 Task: Search one way flight ticket for 2 adults, 4 children and 1 infant on lap in business from Dubuque: Dubuque Regional Airport to Laramie: Laramie Regional Airport on 5-3-2023. Choice of flights is Royal air maroc. Number of bags: 1 carry on bag. Price is upto 83000. Outbound departure time preference is 7:00.
Action: Mouse moved to (344, 290)
Screenshot: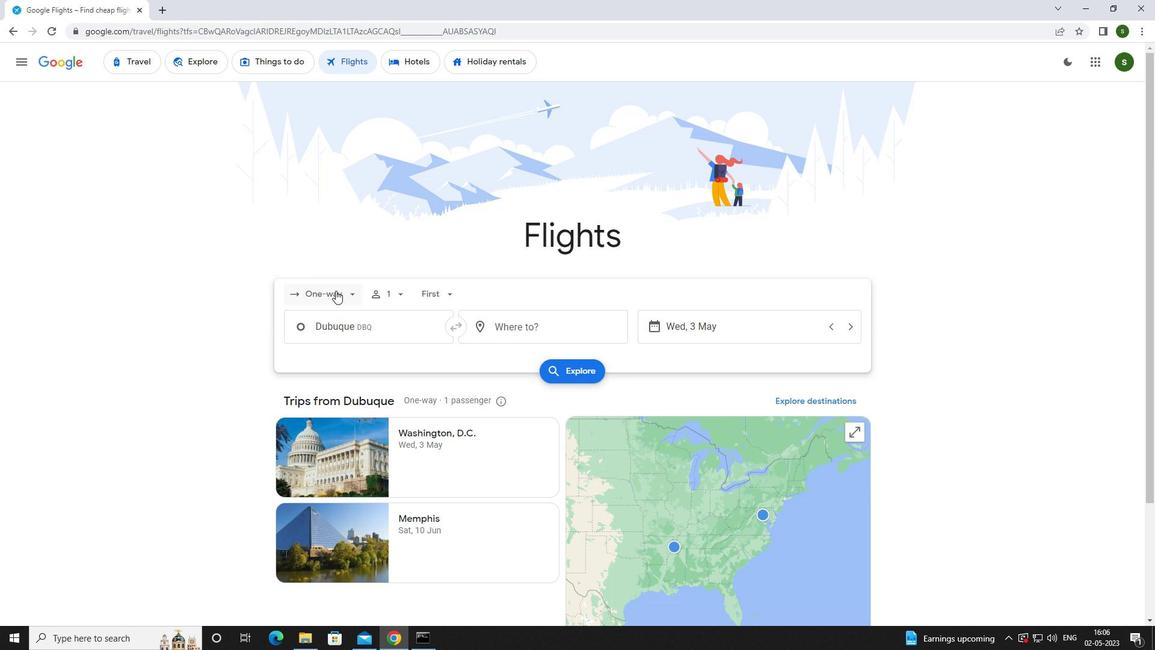 
Action: Mouse pressed left at (344, 290)
Screenshot: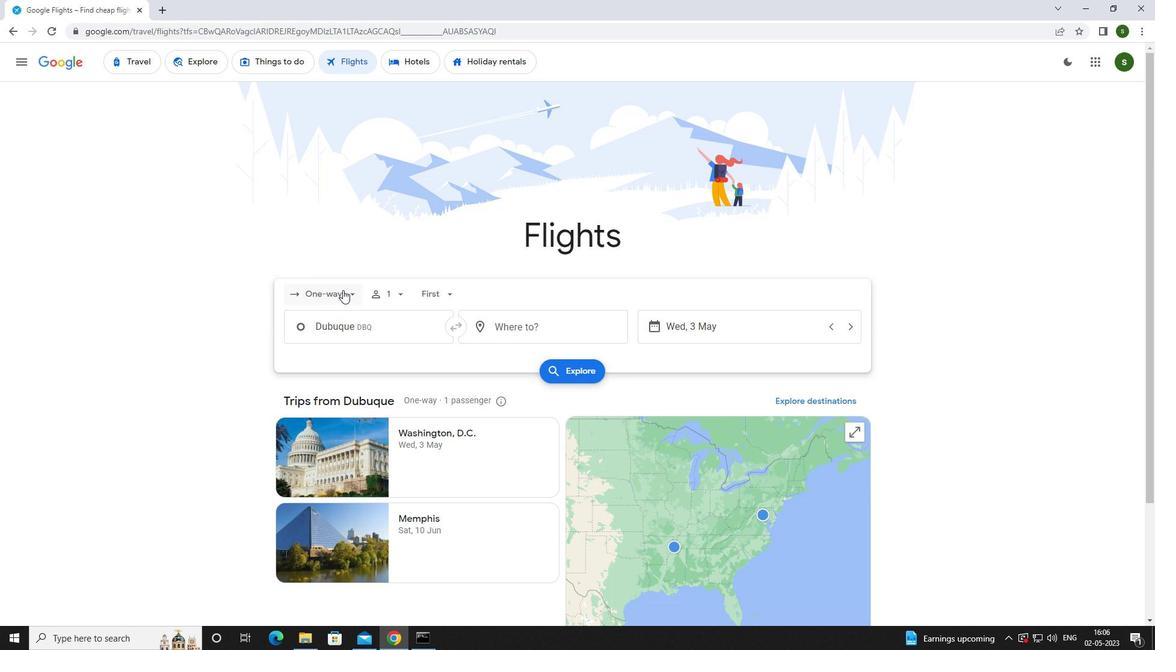 
Action: Mouse moved to (347, 347)
Screenshot: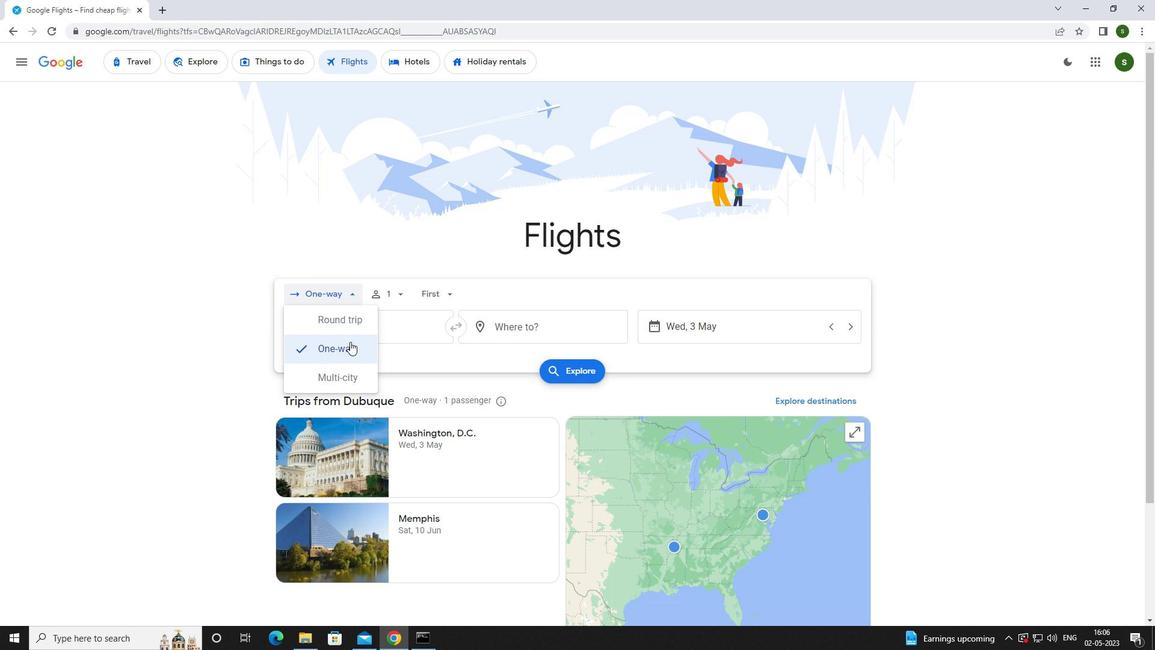 
Action: Mouse pressed left at (347, 347)
Screenshot: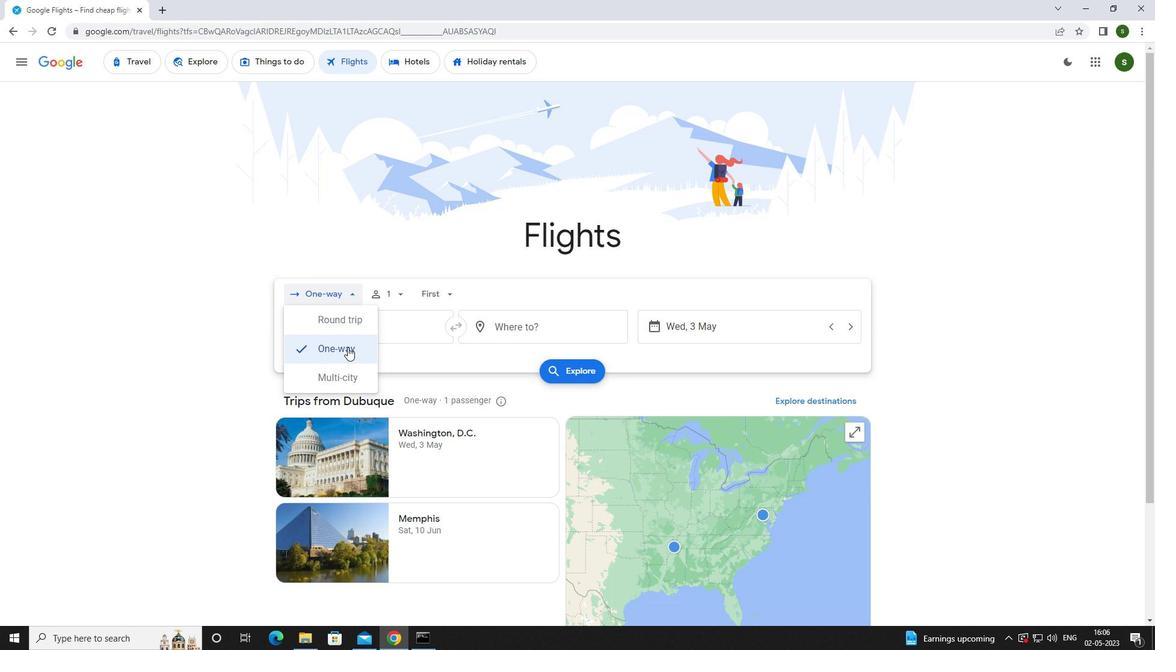
Action: Mouse moved to (397, 290)
Screenshot: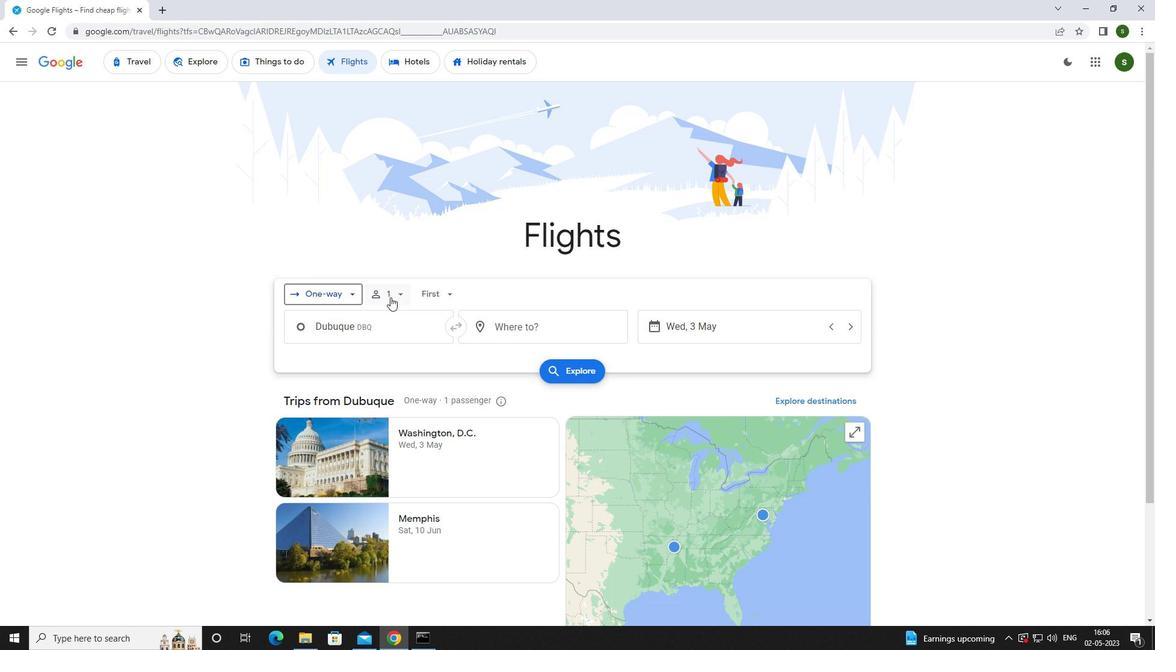
Action: Mouse pressed left at (397, 290)
Screenshot: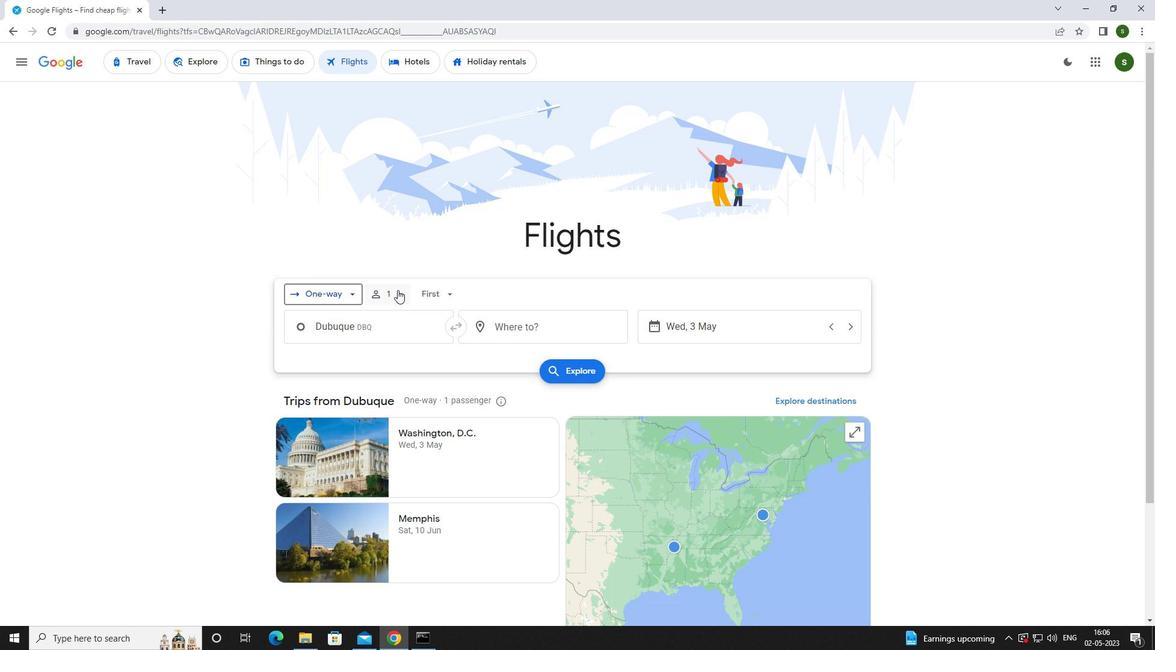 
Action: Mouse moved to (493, 325)
Screenshot: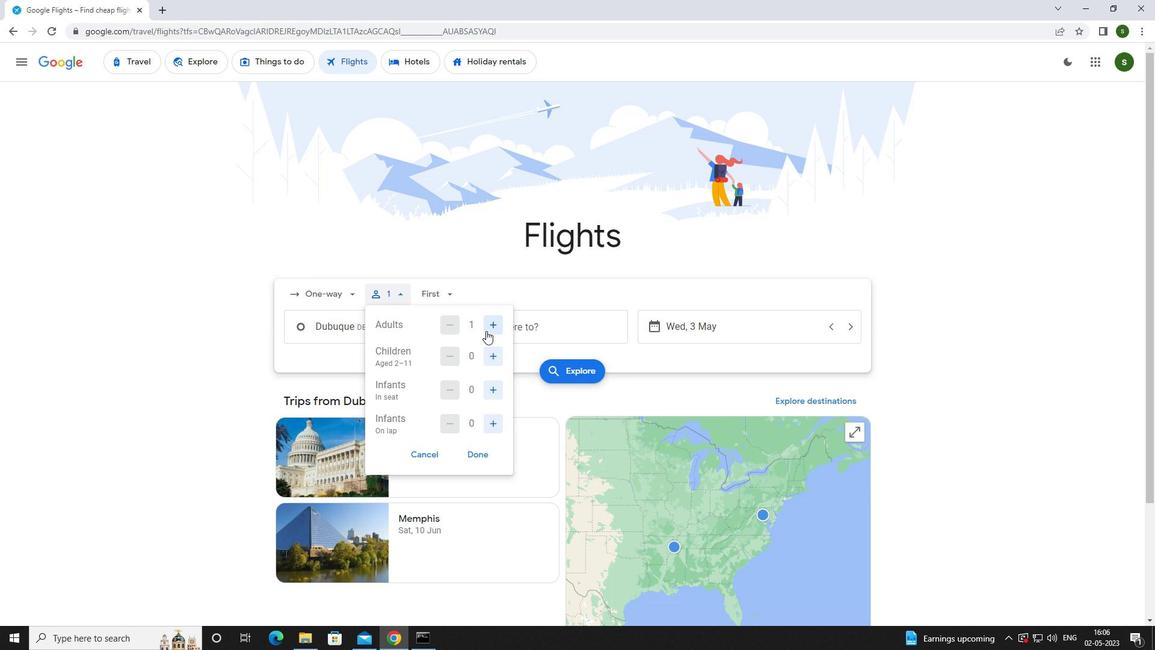 
Action: Mouse pressed left at (493, 325)
Screenshot: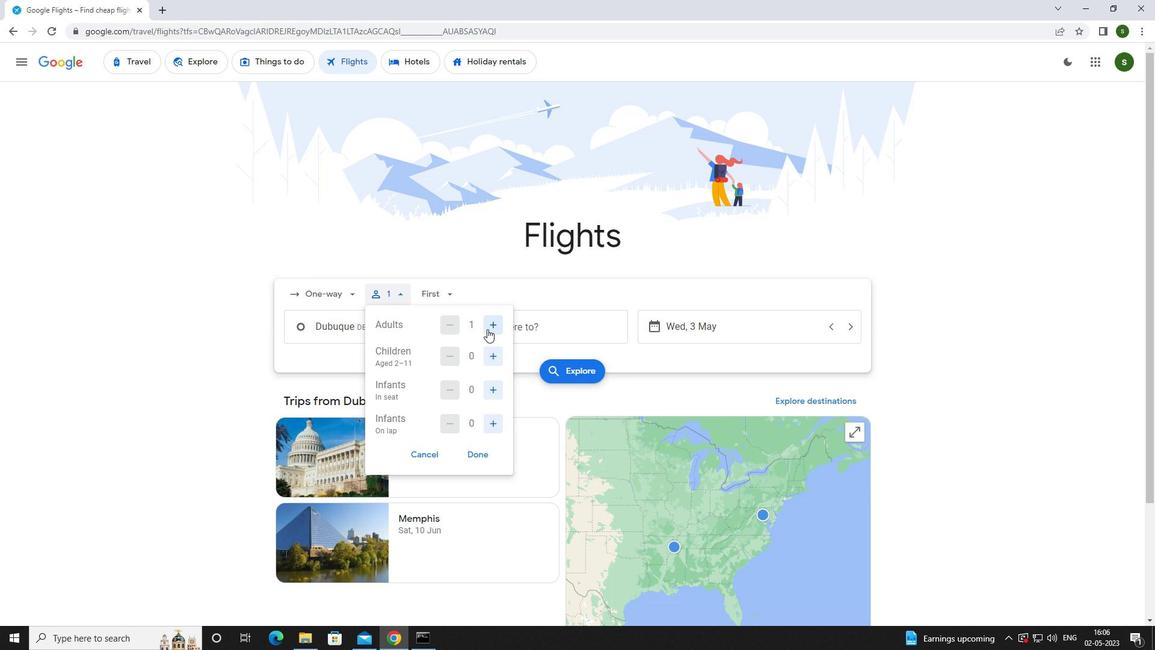 
Action: Mouse moved to (496, 353)
Screenshot: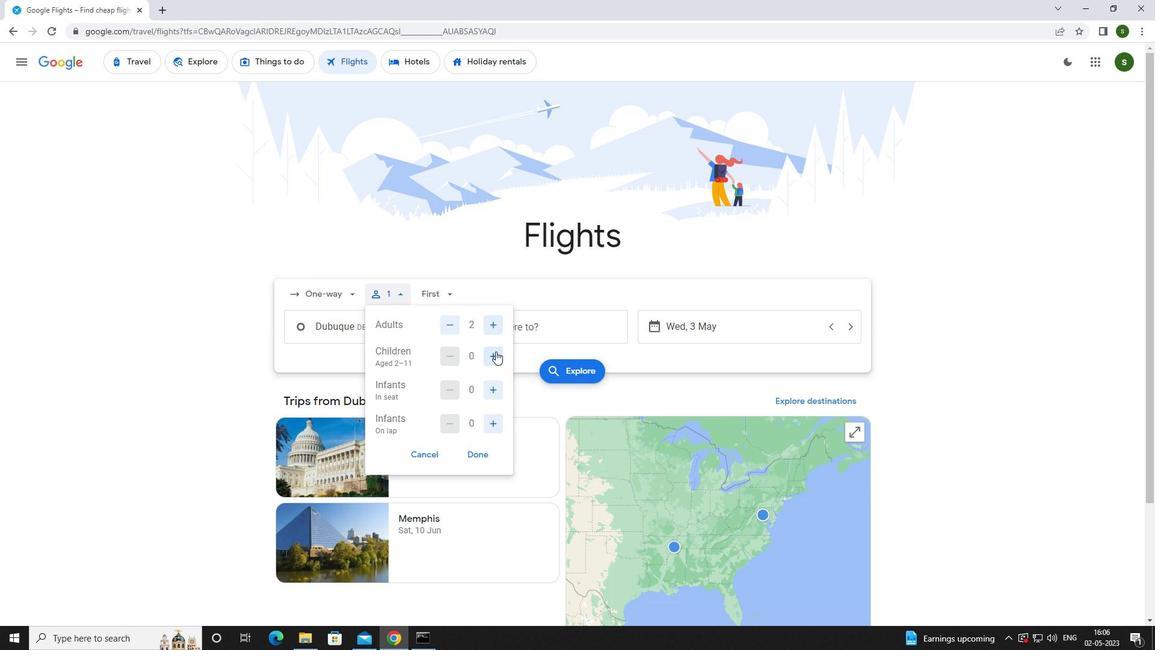 
Action: Mouse pressed left at (496, 353)
Screenshot: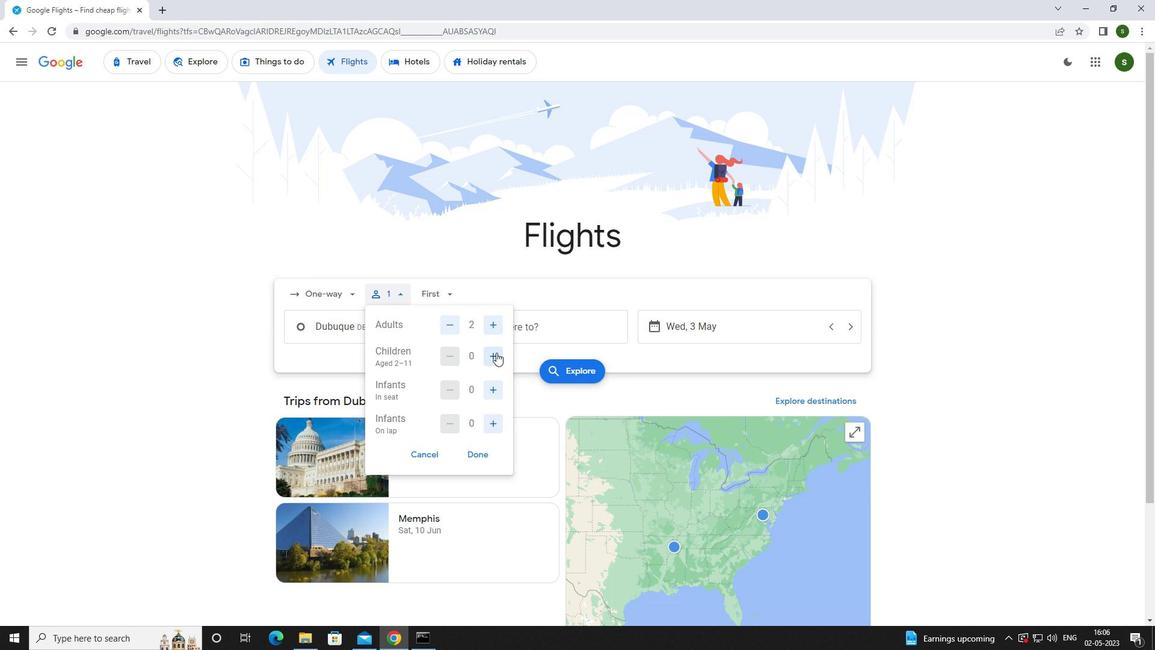 
Action: Mouse pressed left at (496, 353)
Screenshot: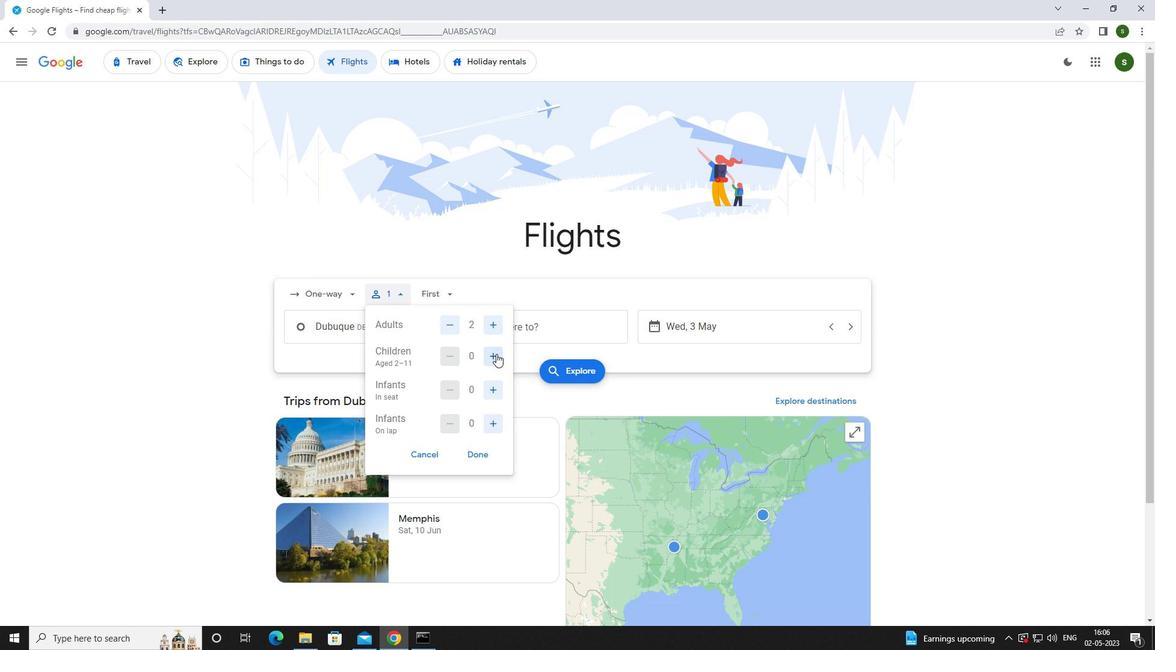 
Action: Mouse pressed left at (496, 353)
Screenshot: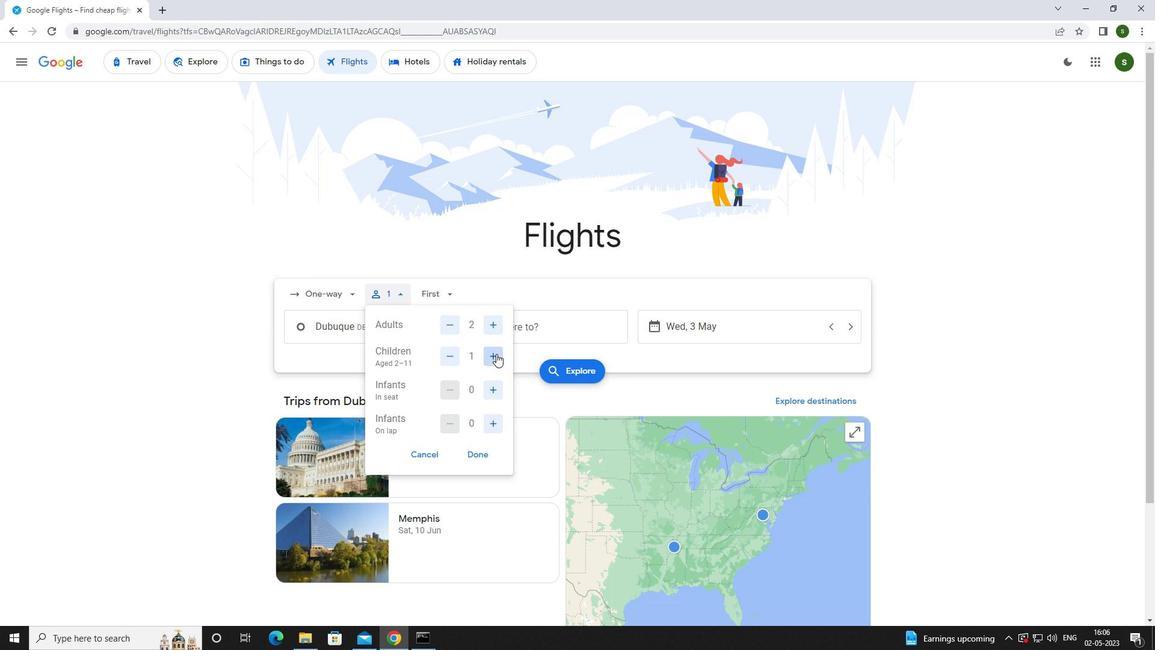 
Action: Mouse pressed left at (496, 353)
Screenshot: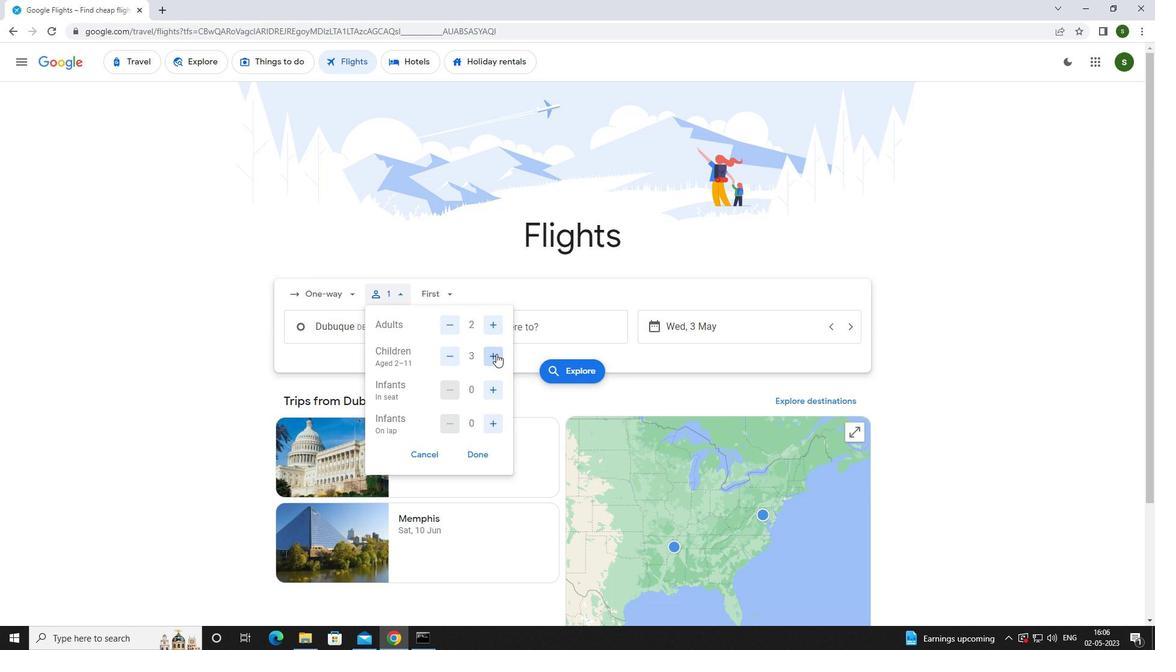 
Action: Mouse moved to (491, 386)
Screenshot: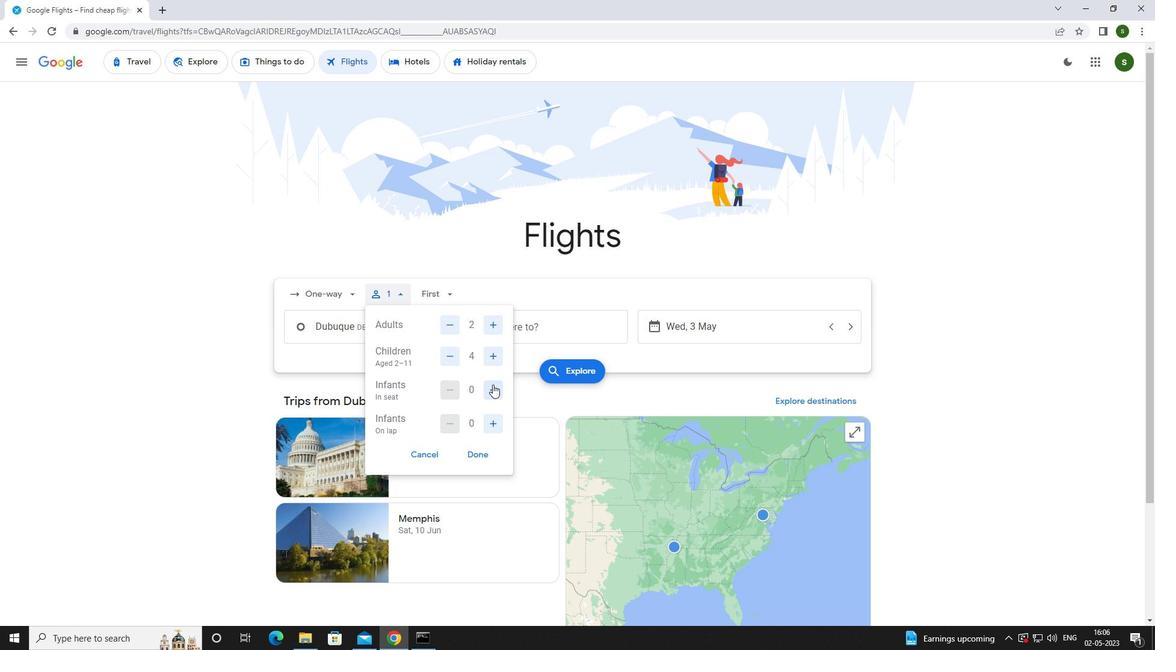
Action: Mouse pressed left at (491, 386)
Screenshot: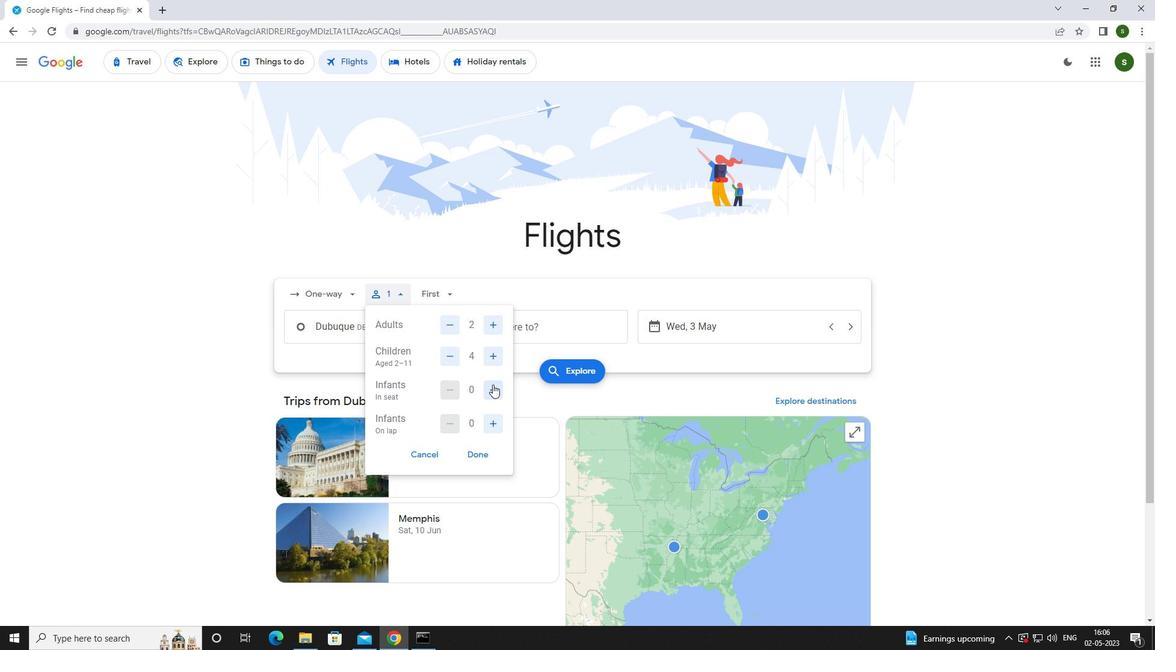 
Action: Mouse moved to (452, 295)
Screenshot: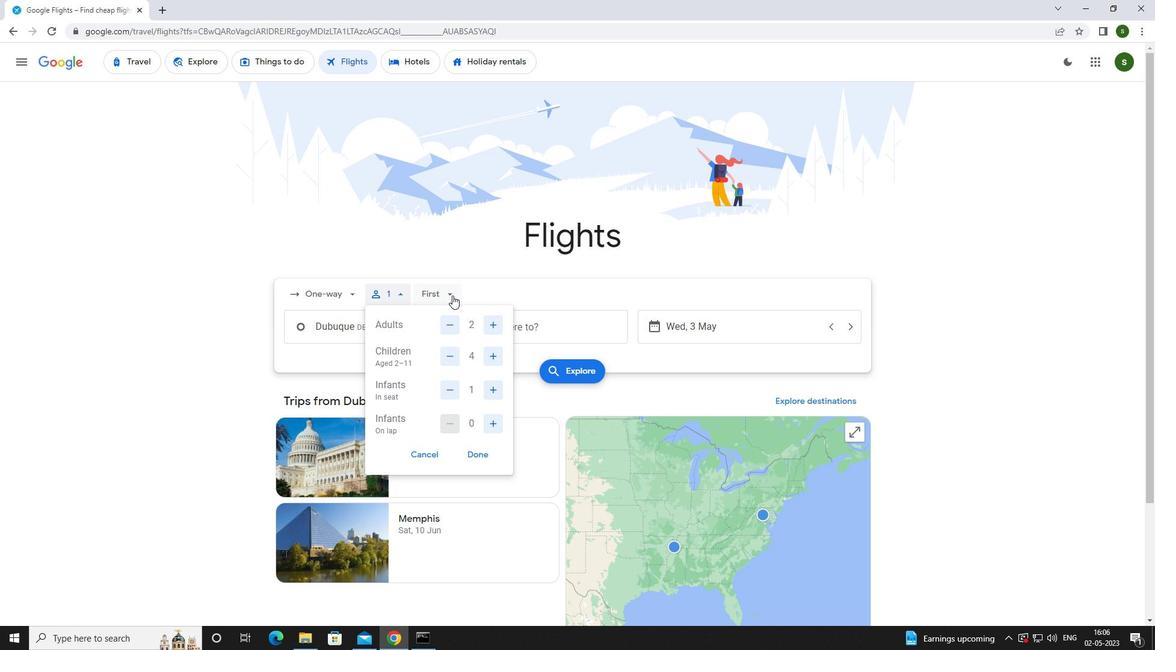 
Action: Mouse pressed left at (452, 295)
Screenshot: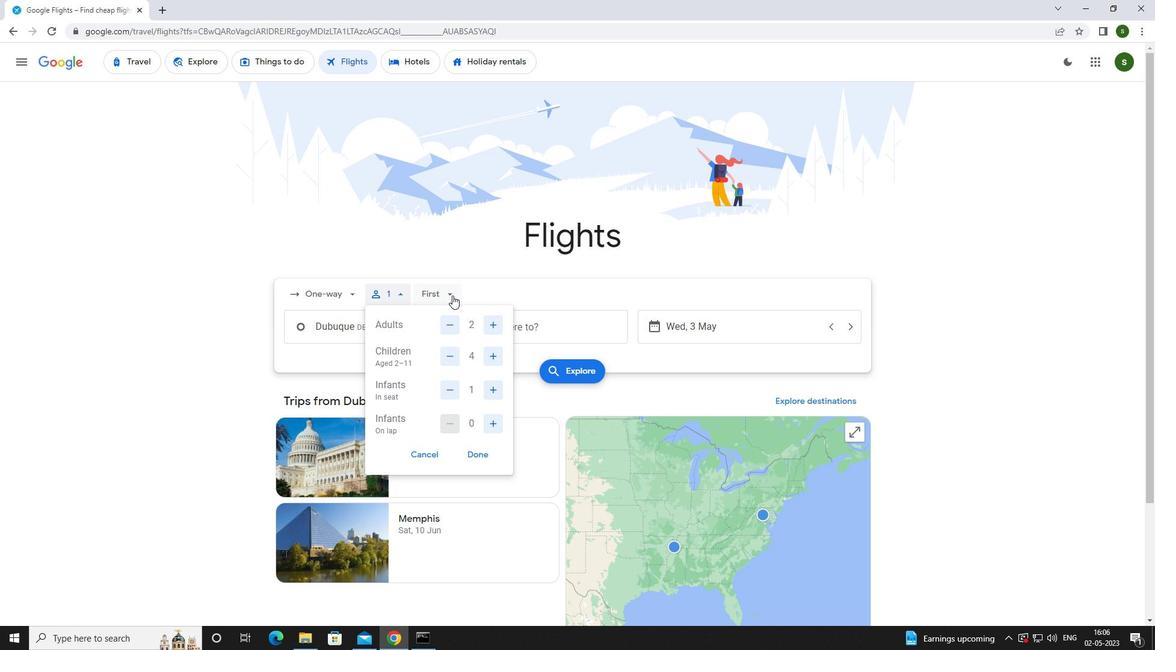 
Action: Mouse moved to (464, 375)
Screenshot: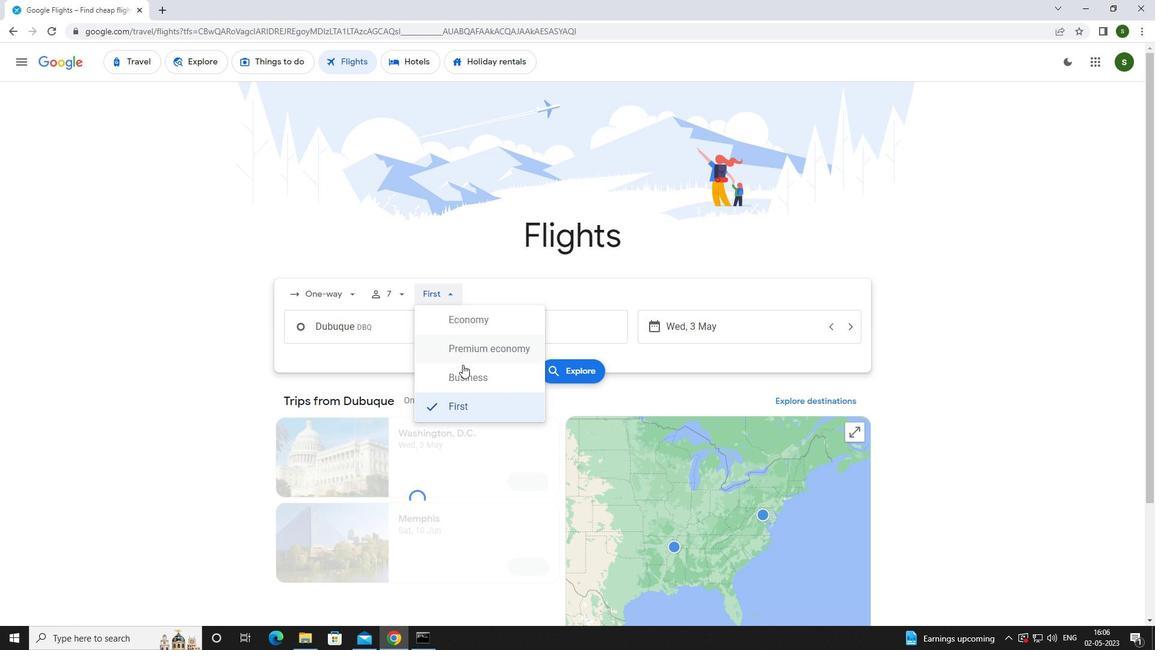
Action: Mouse pressed left at (464, 375)
Screenshot: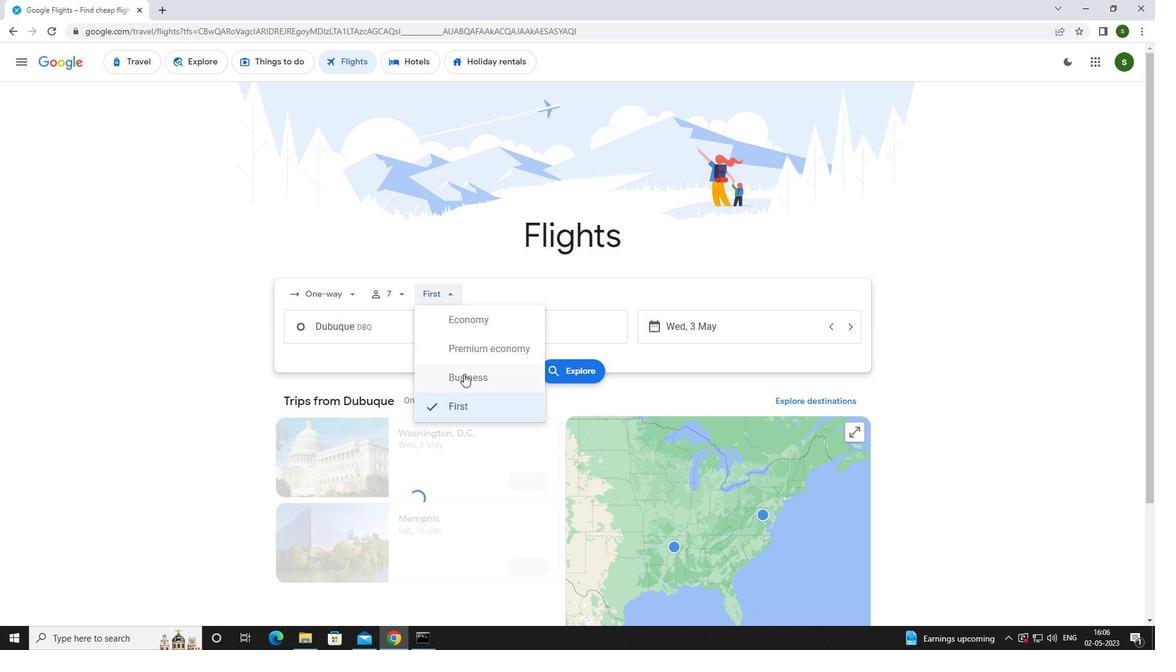 
Action: Mouse moved to (405, 328)
Screenshot: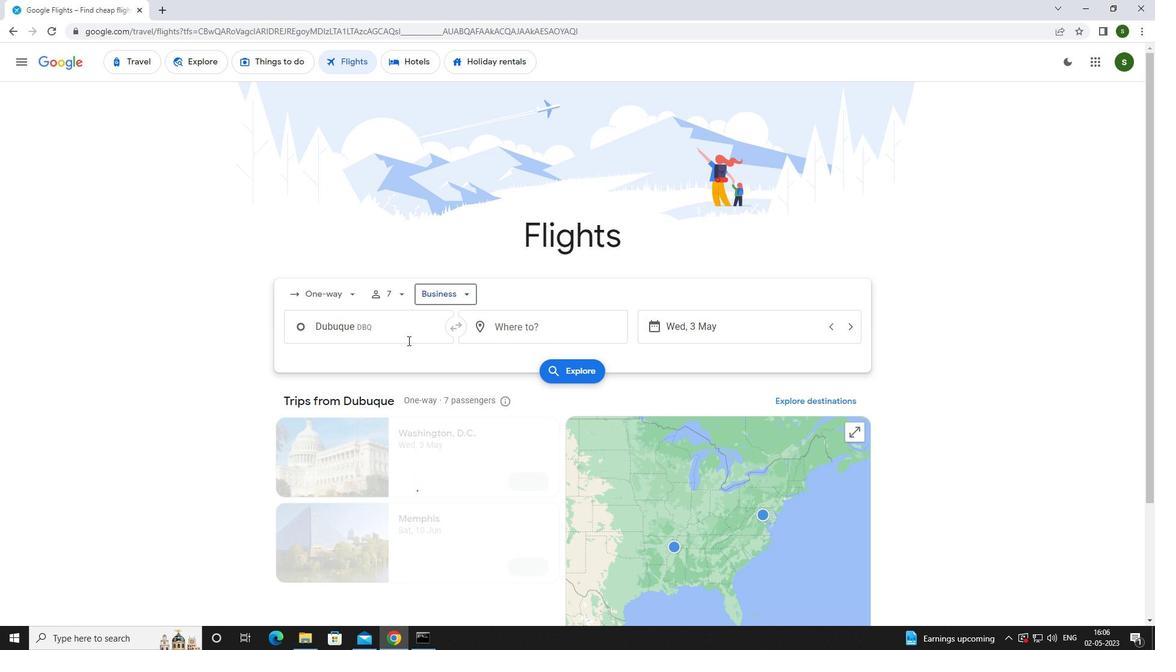 
Action: Mouse pressed left at (405, 328)
Screenshot: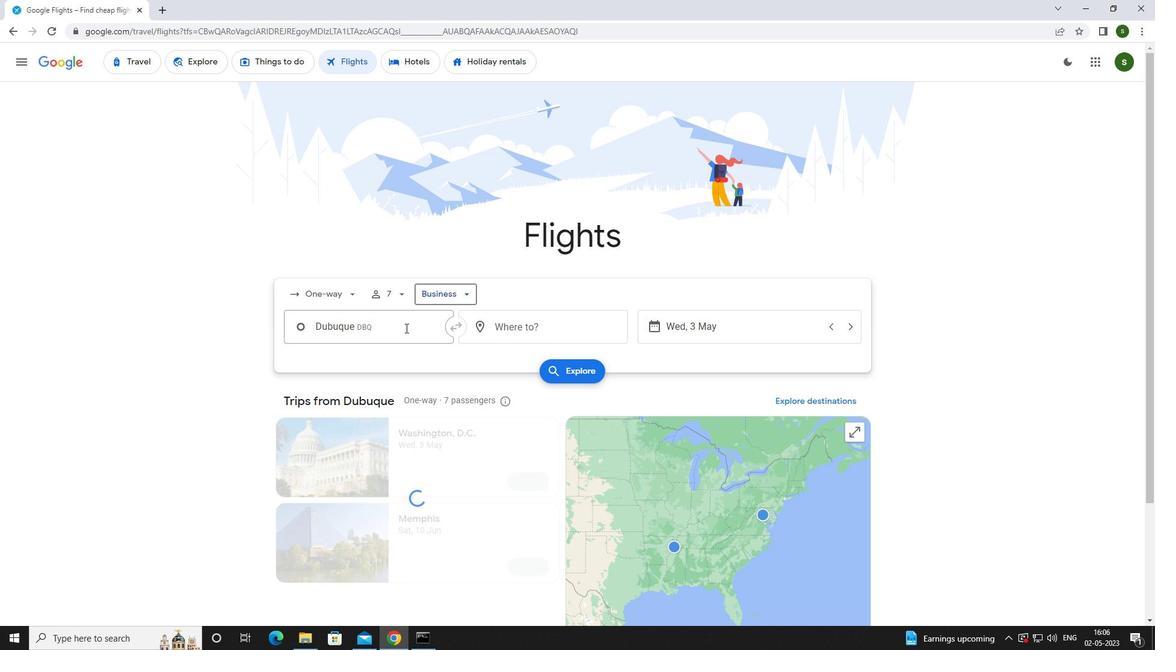 
Action: Key pressed <Key.caps_lock>d<Key.caps_lock>ubuqu
Screenshot: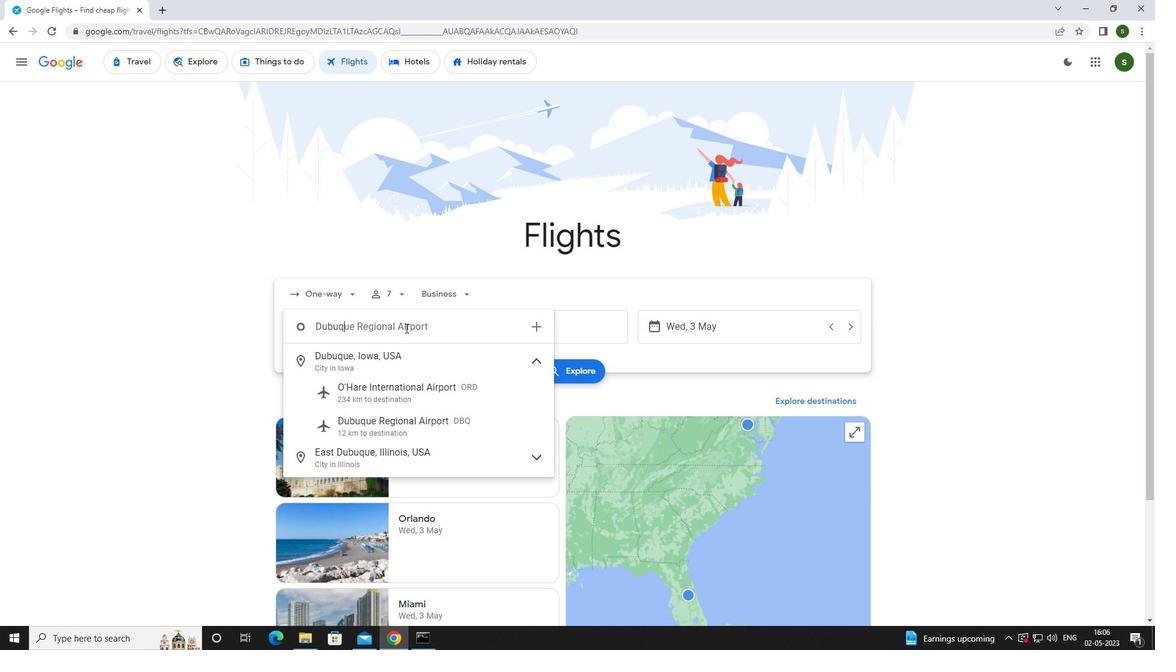 
Action: Mouse moved to (422, 423)
Screenshot: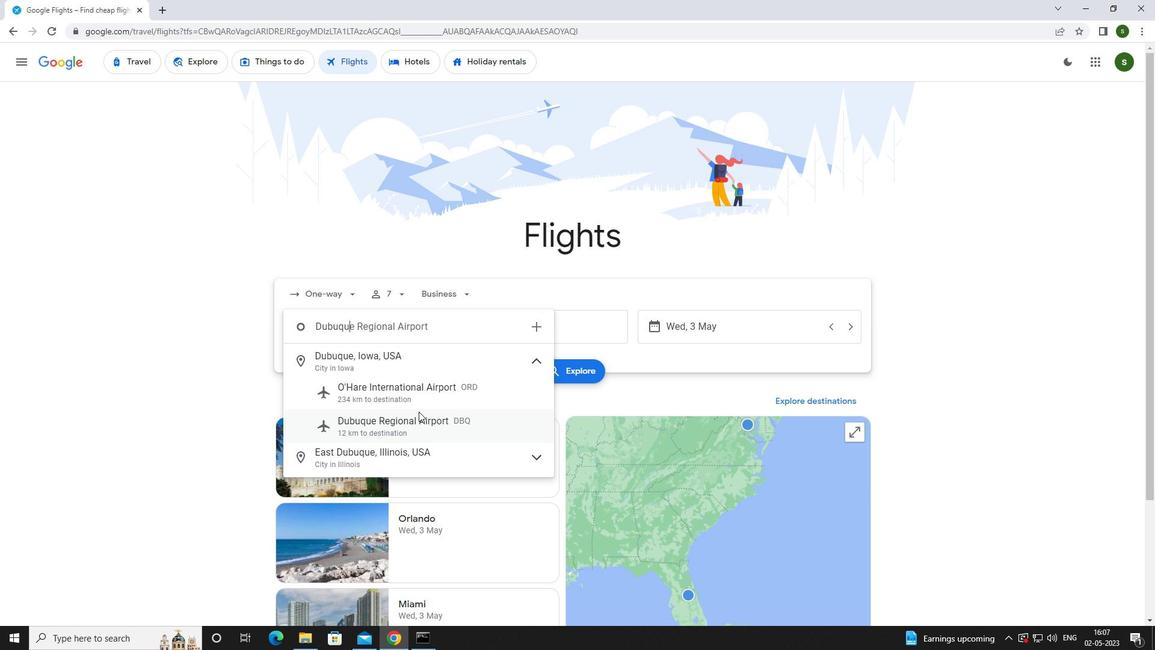 
Action: Mouse pressed left at (422, 423)
Screenshot: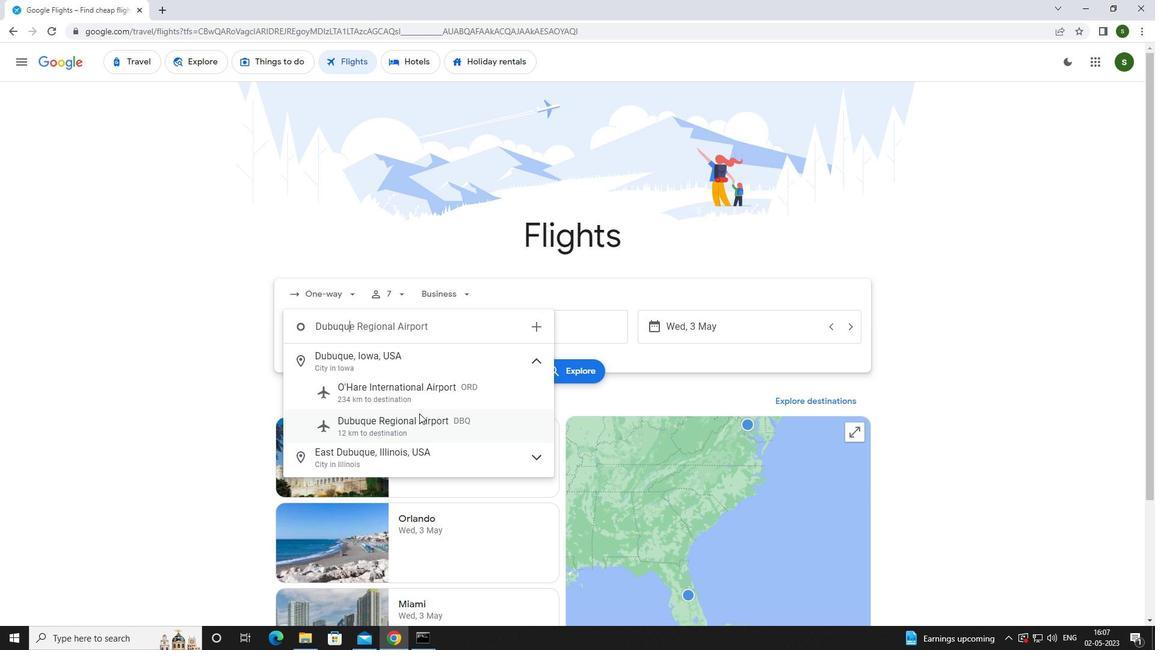 
Action: Mouse moved to (505, 324)
Screenshot: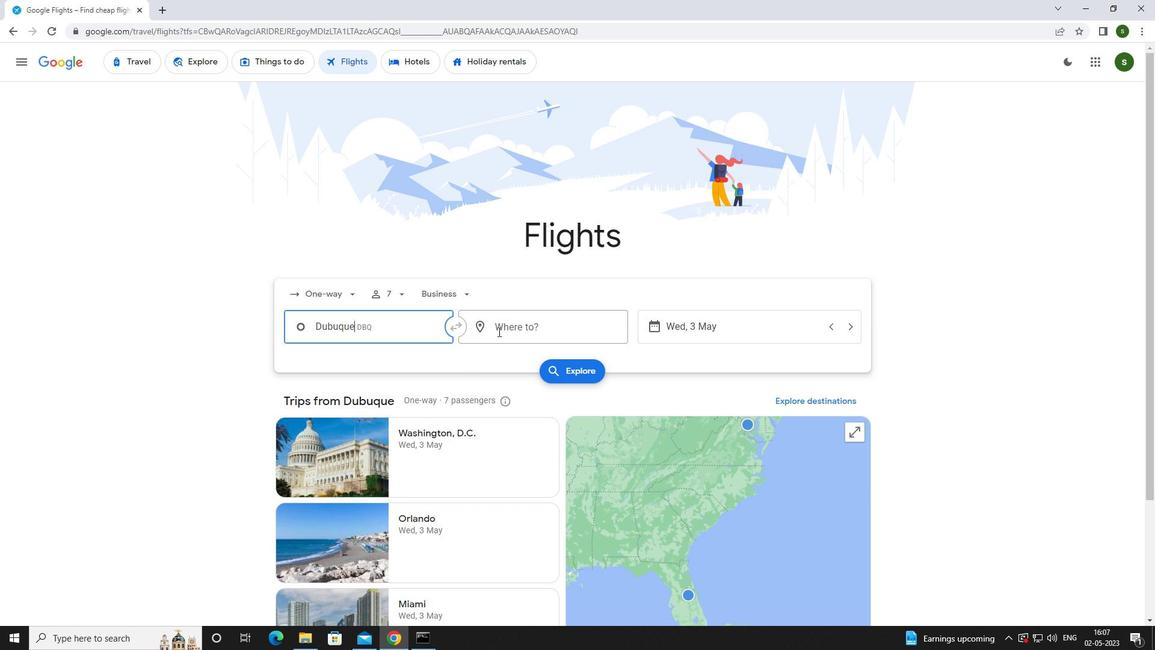 
Action: Mouse pressed left at (505, 324)
Screenshot: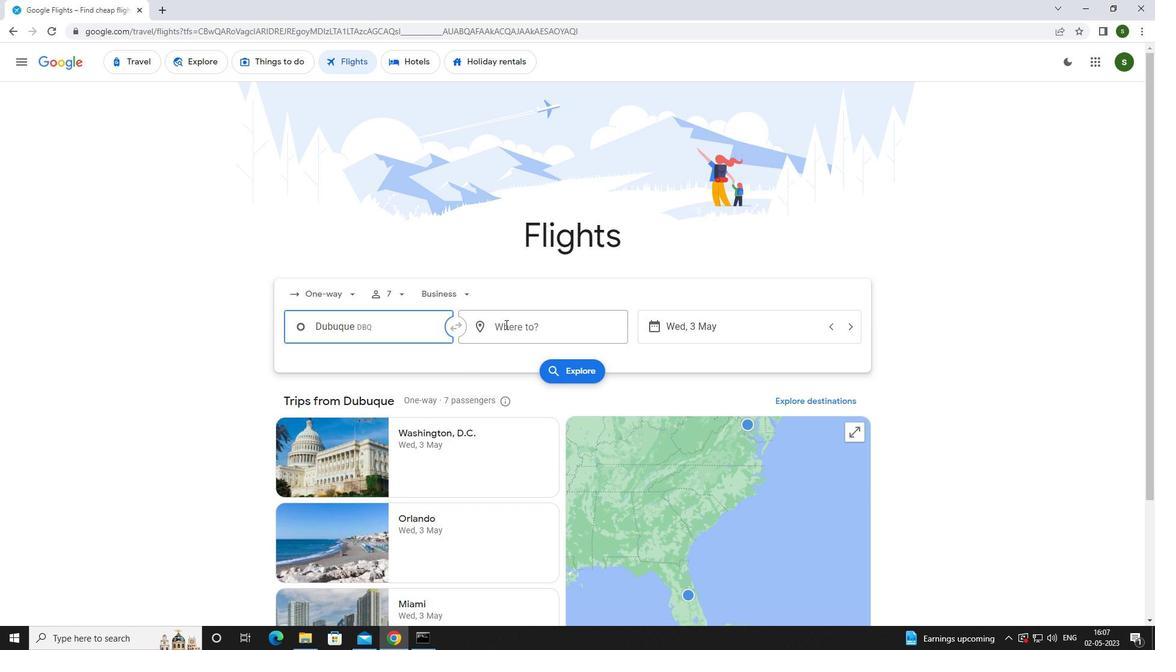
Action: Mouse moved to (488, 331)
Screenshot: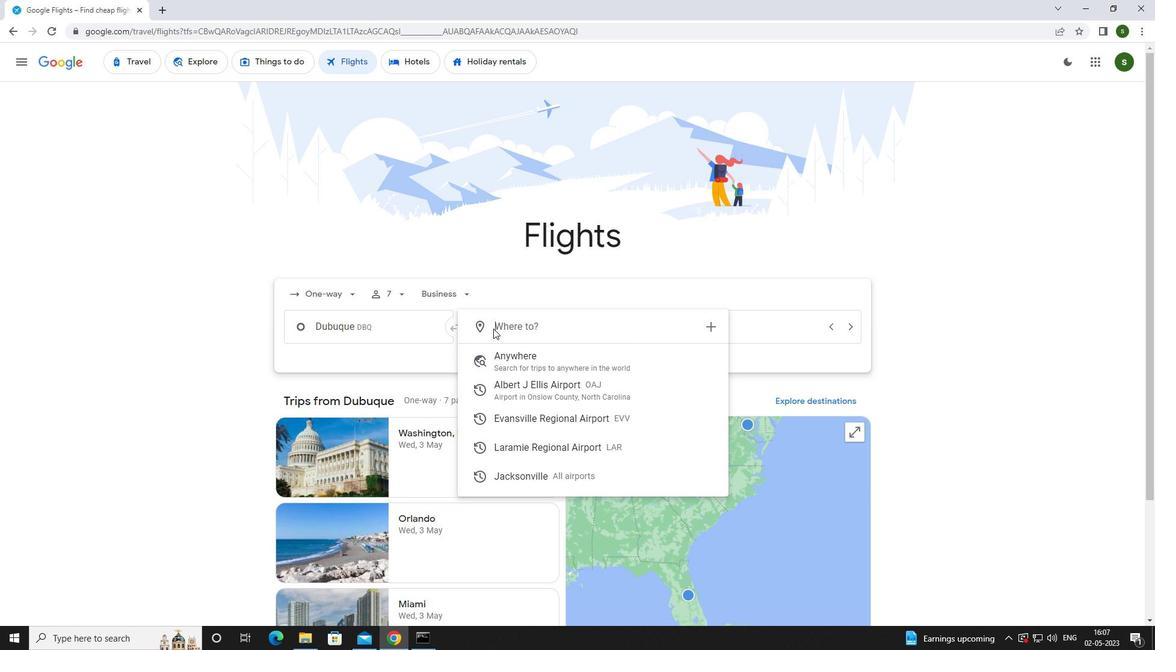 
Action: Key pressed <Key.caps_lock>l<Key.caps_lock>arami
Screenshot: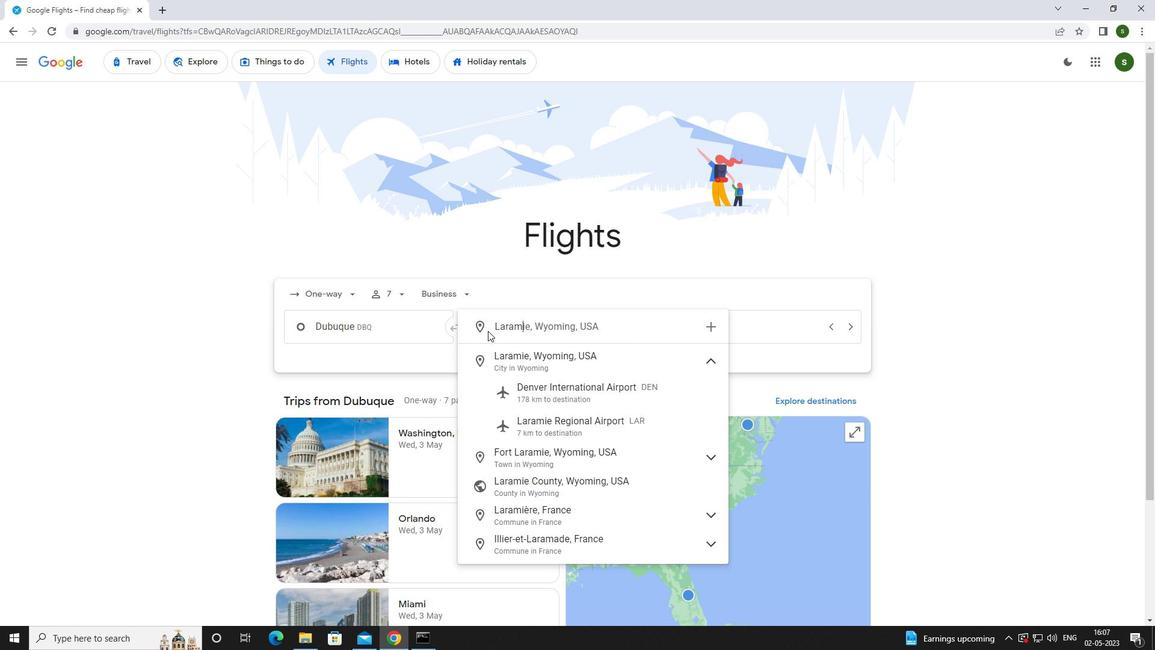 
Action: Mouse moved to (543, 426)
Screenshot: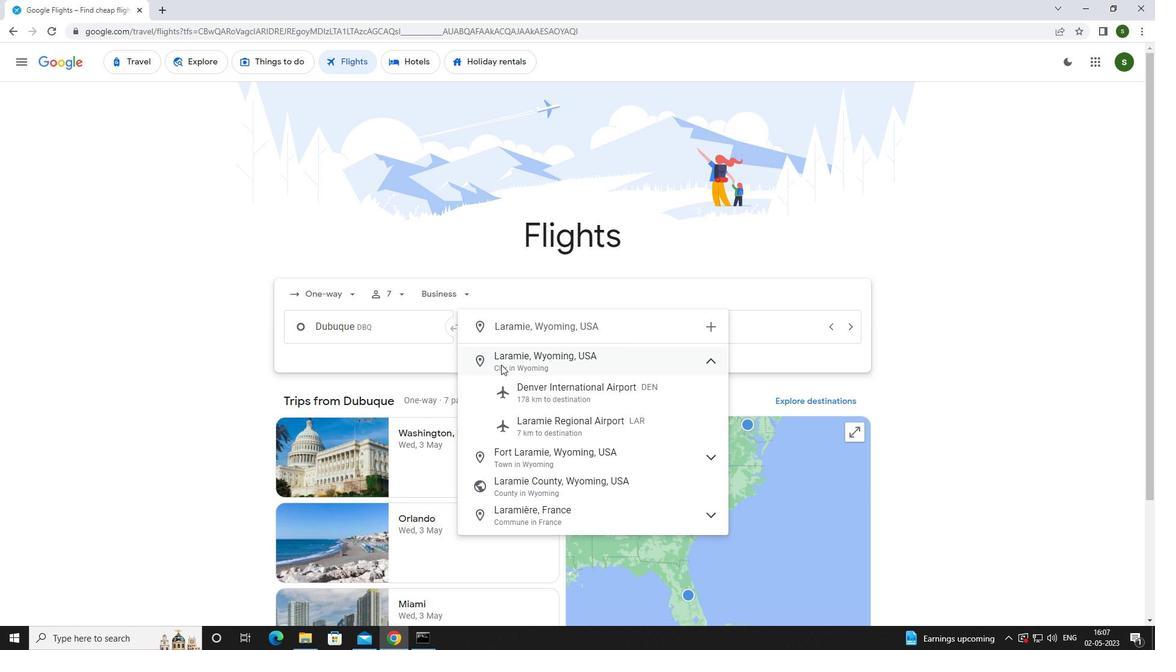 
Action: Mouse pressed left at (543, 426)
Screenshot: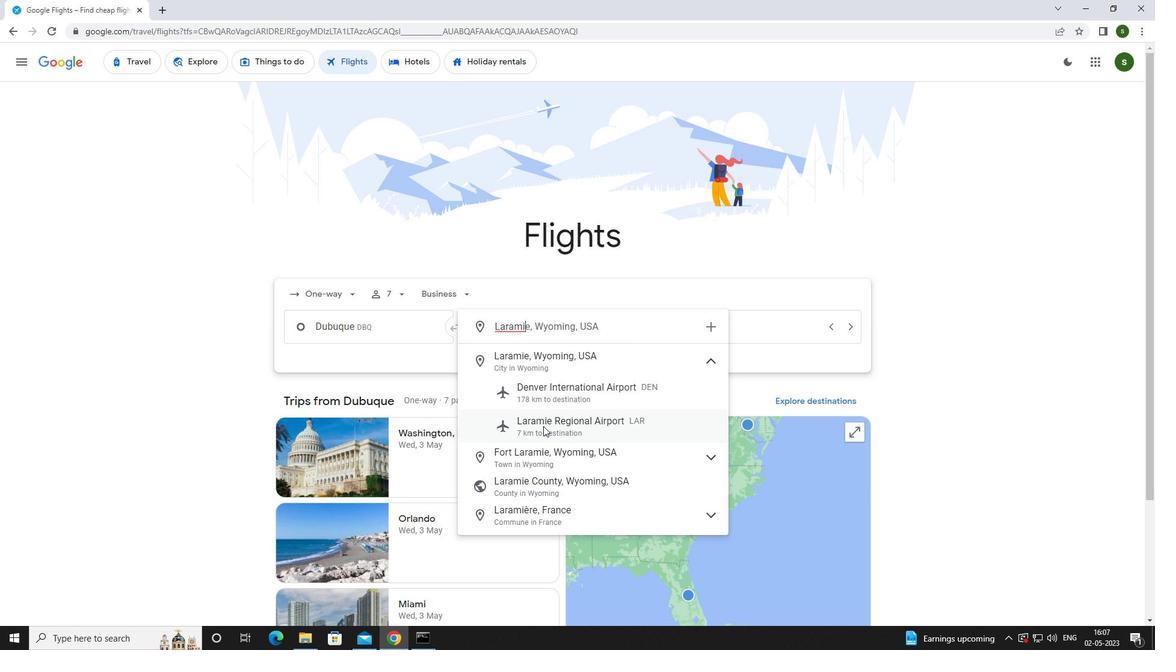 
Action: Mouse moved to (722, 323)
Screenshot: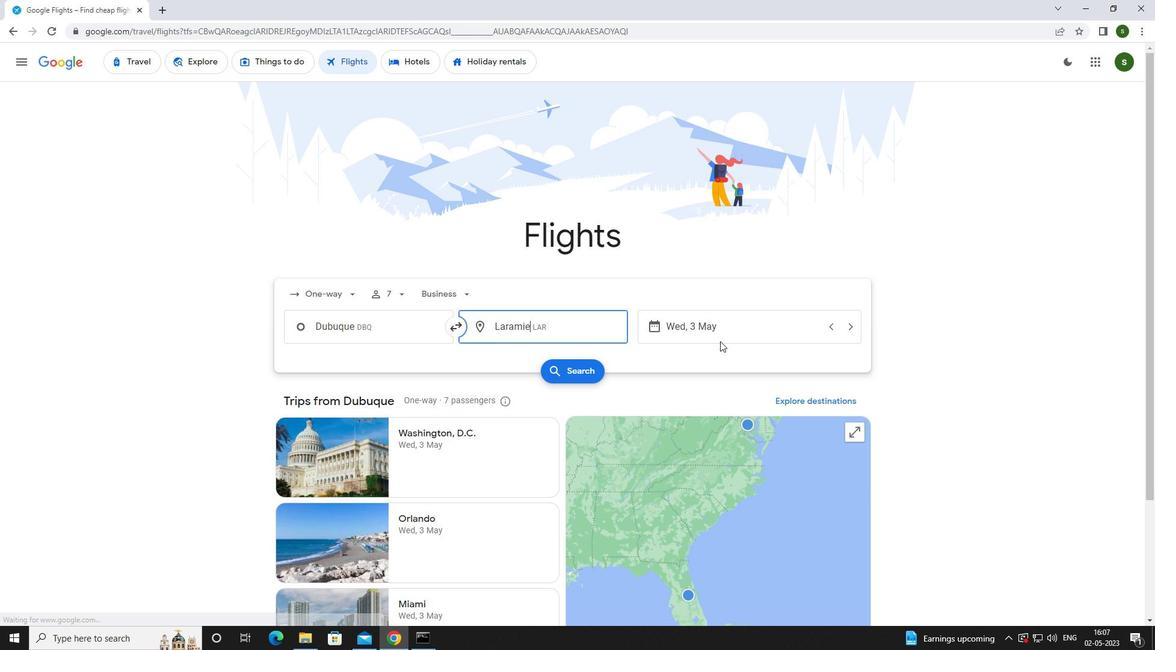 
Action: Mouse pressed left at (722, 323)
Screenshot: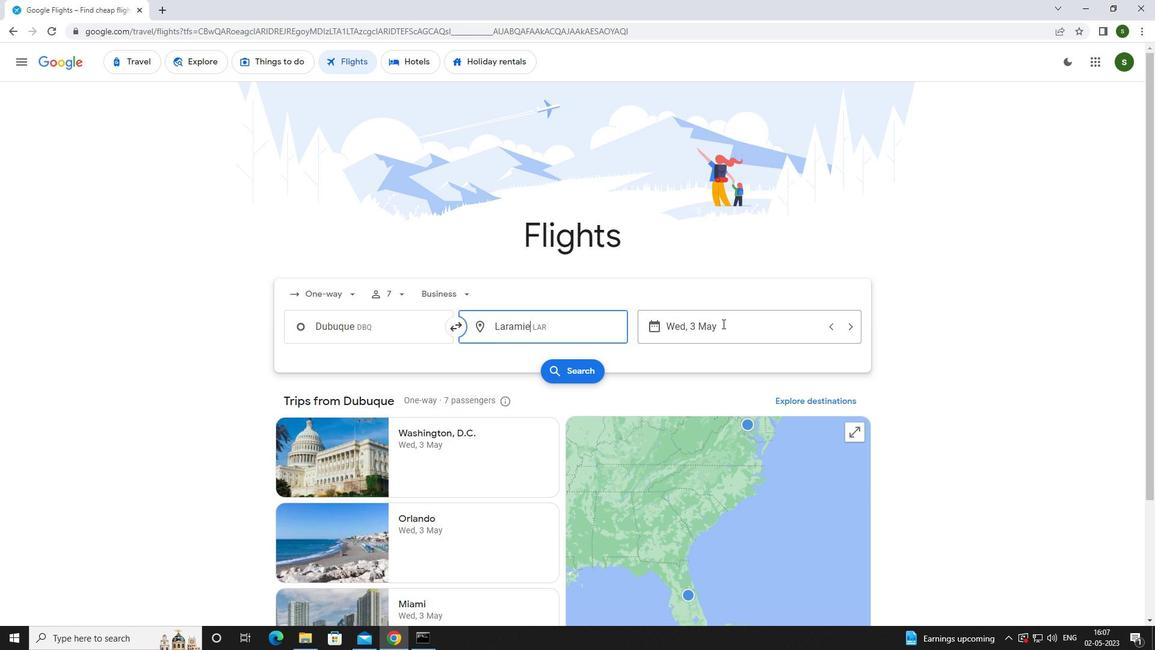 
Action: Mouse moved to (524, 417)
Screenshot: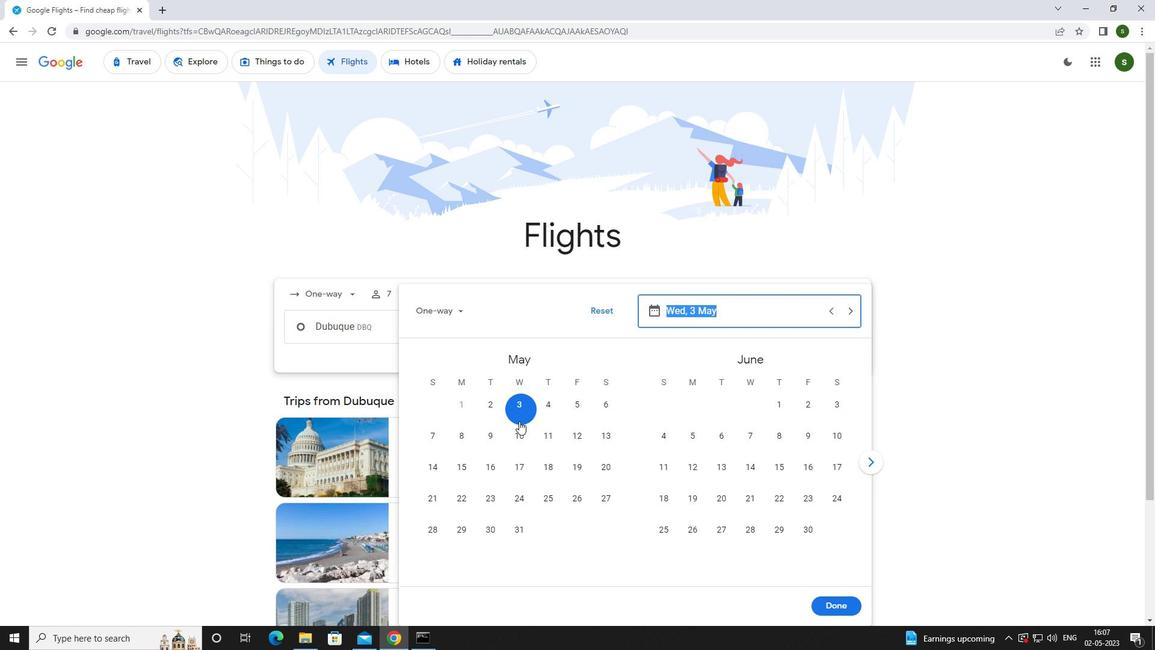 
Action: Mouse pressed left at (524, 417)
Screenshot: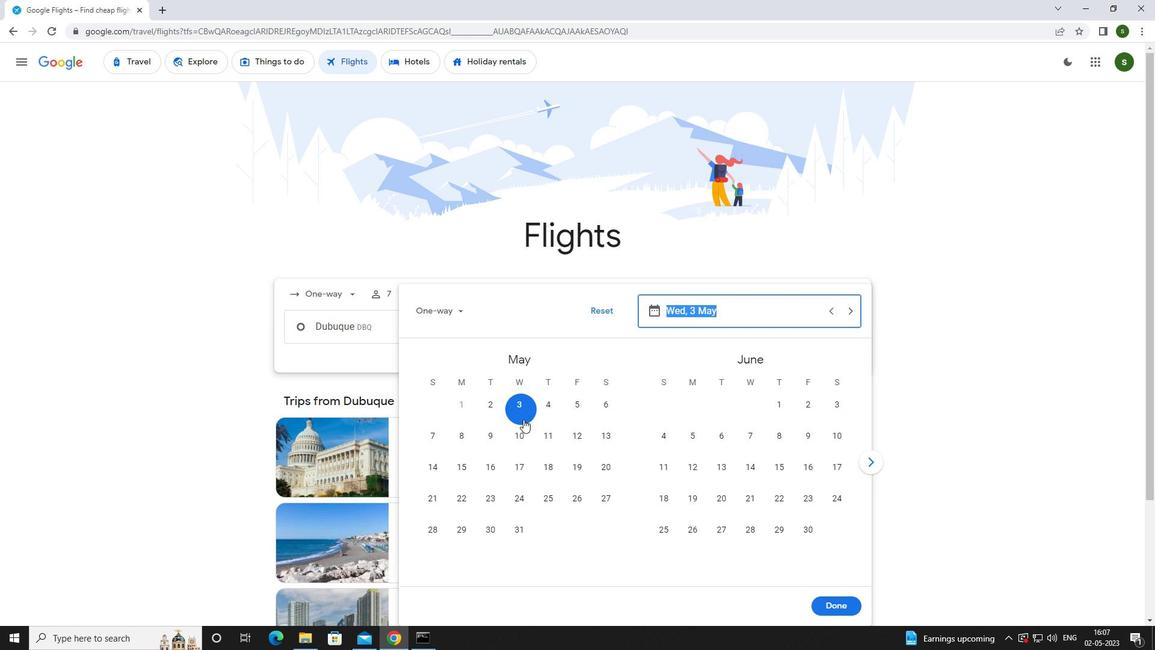 
Action: Mouse moved to (829, 606)
Screenshot: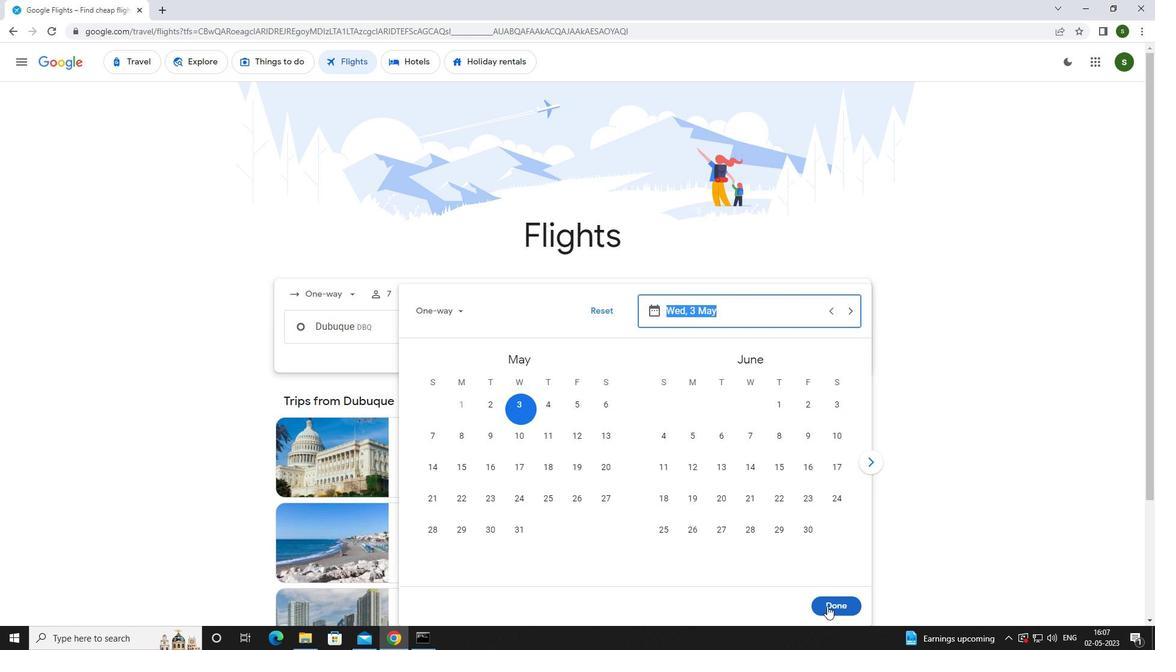 
Action: Mouse pressed left at (829, 606)
Screenshot: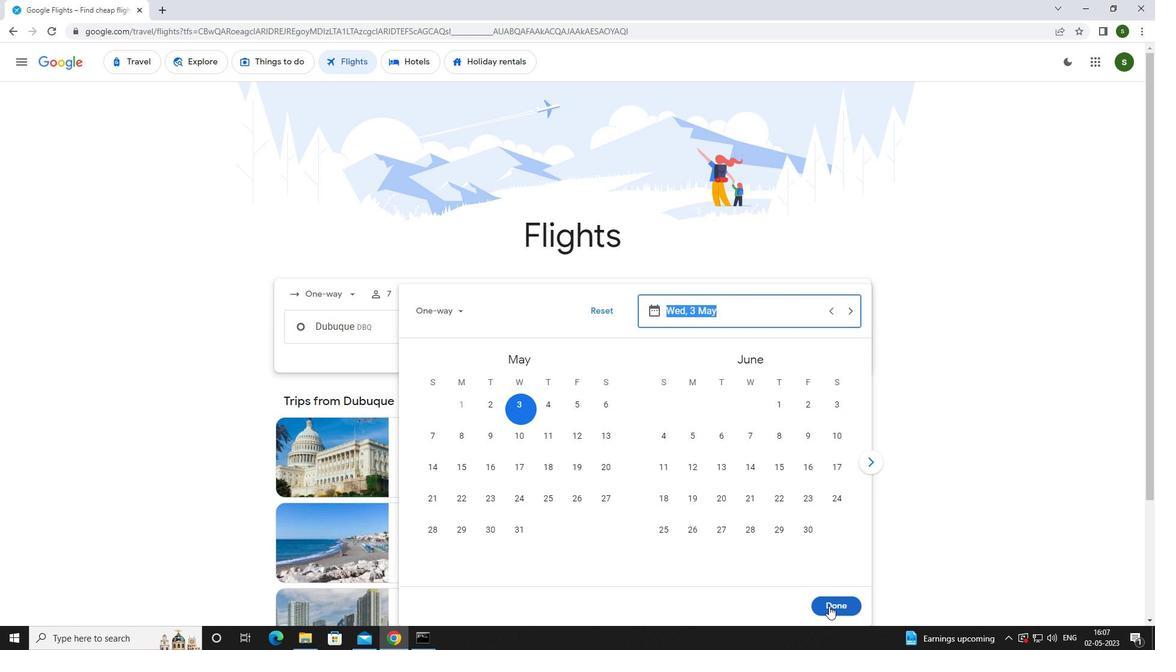 
Action: Mouse moved to (572, 365)
Screenshot: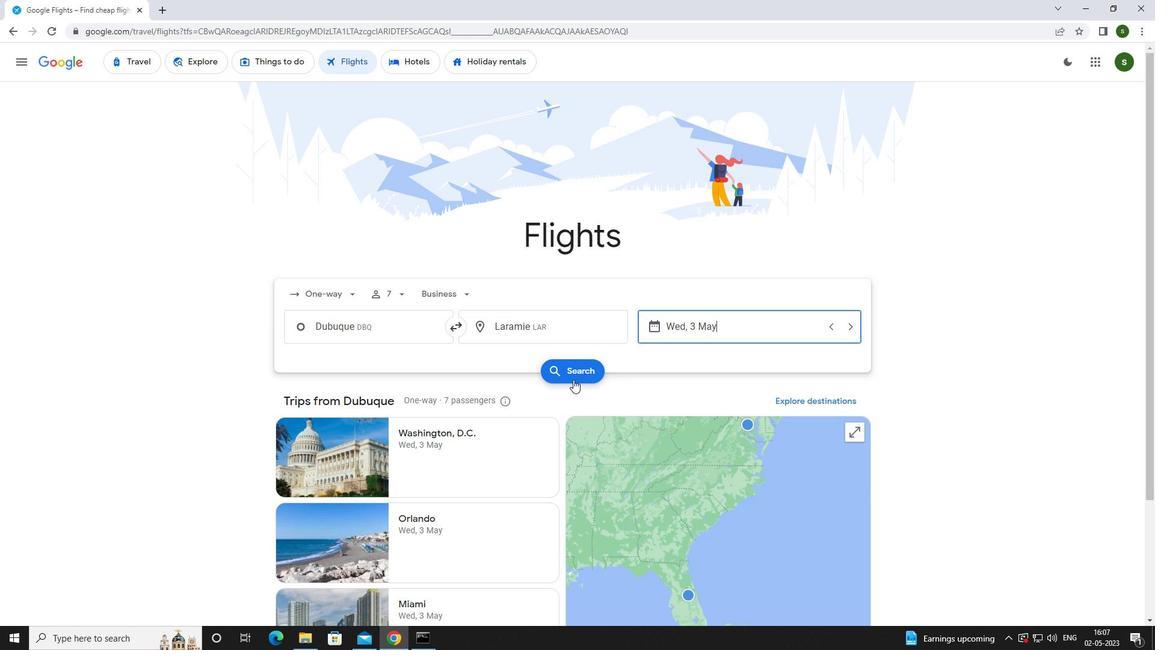 
Action: Mouse pressed left at (572, 365)
Screenshot: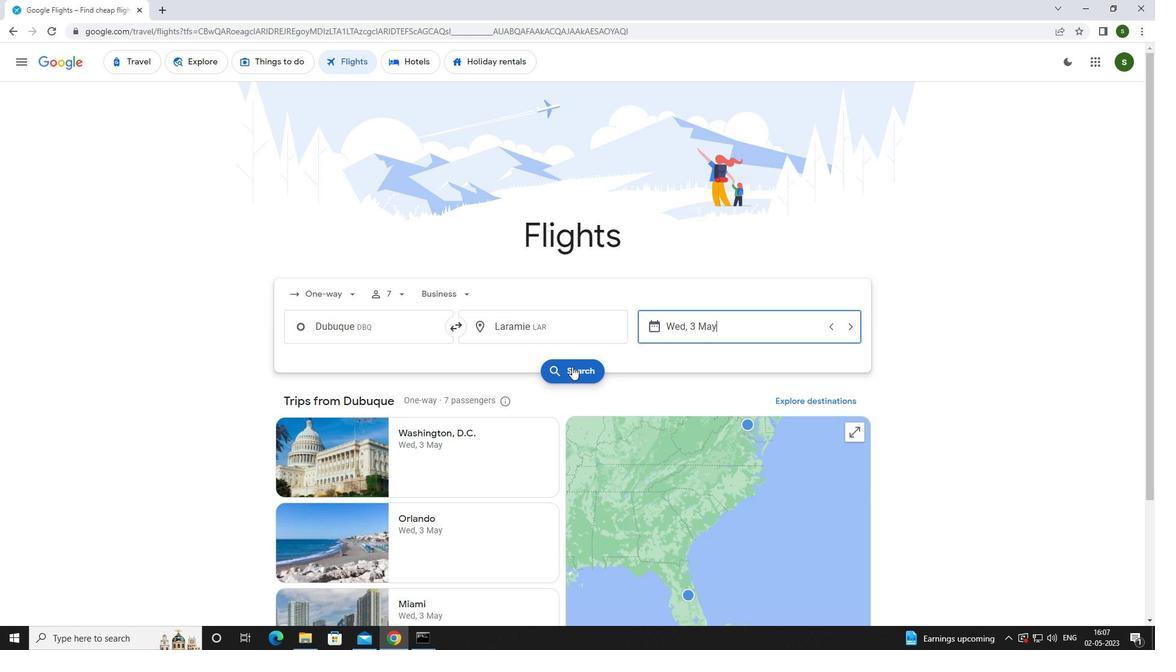 
Action: Mouse moved to (299, 173)
Screenshot: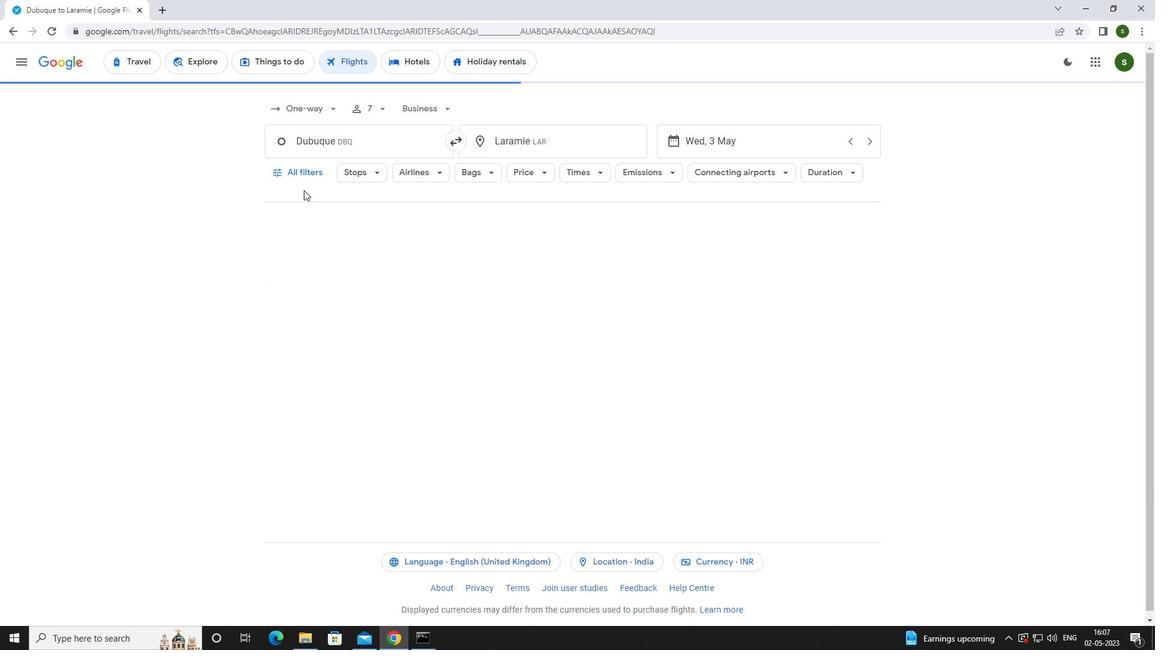 
Action: Mouse pressed left at (299, 173)
Screenshot: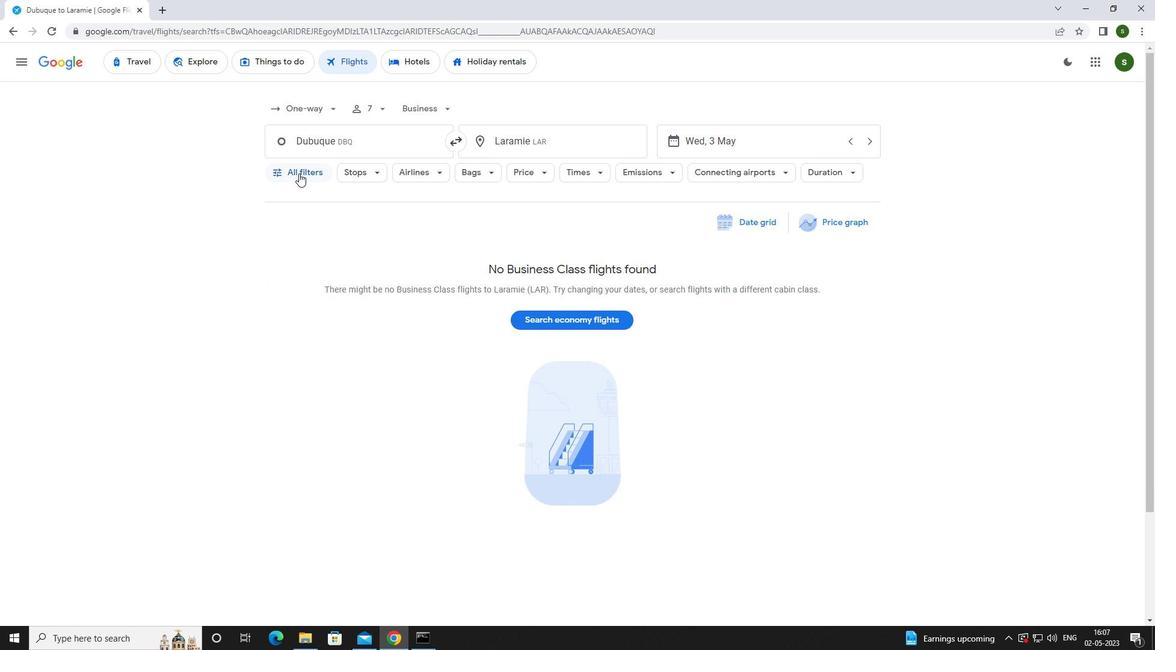 
Action: Mouse moved to (443, 420)
Screenshot: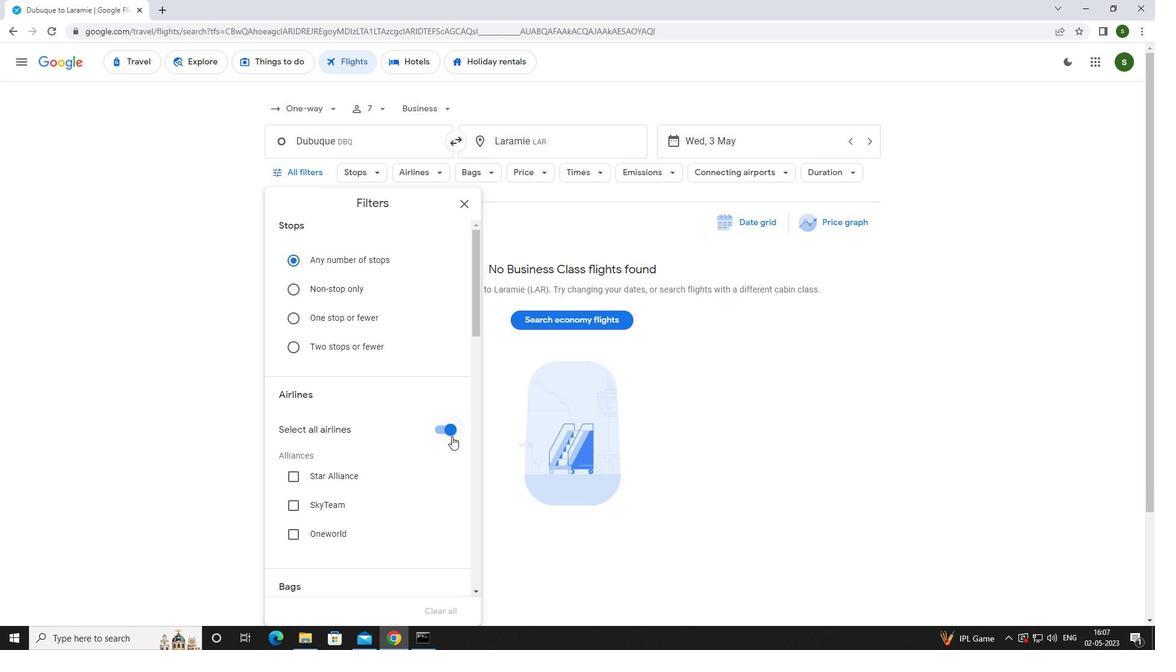 
Action: Mouse pressed left at (443, 420)
Screenshot: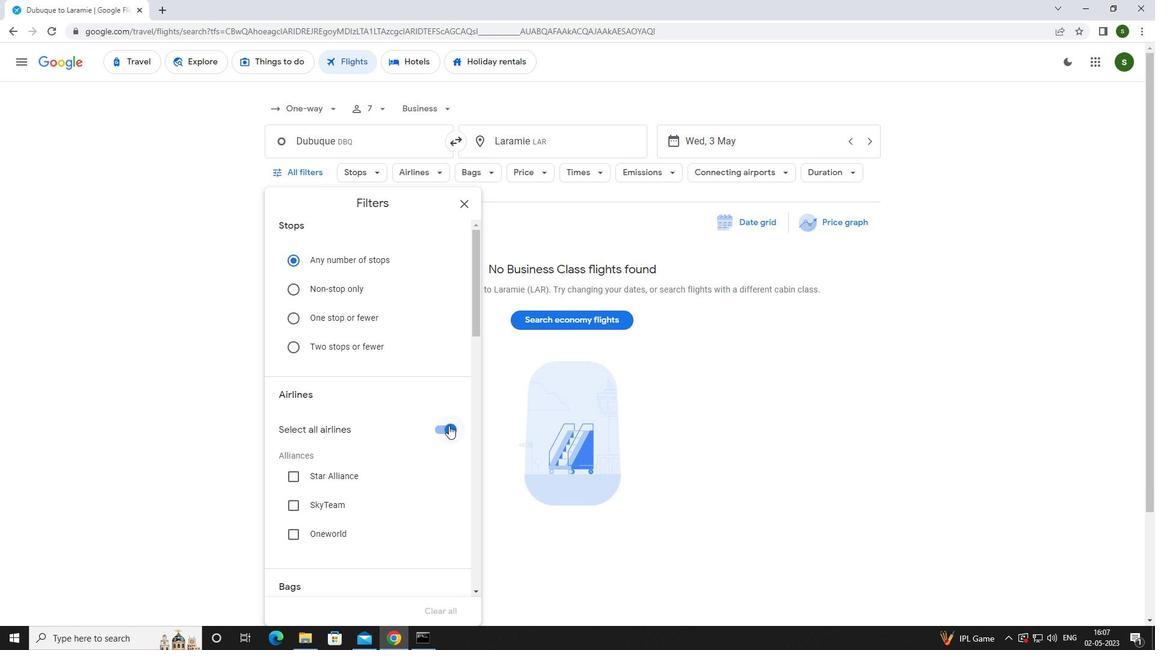 
Action: Mouse moved to (383, 367)
Screenshot: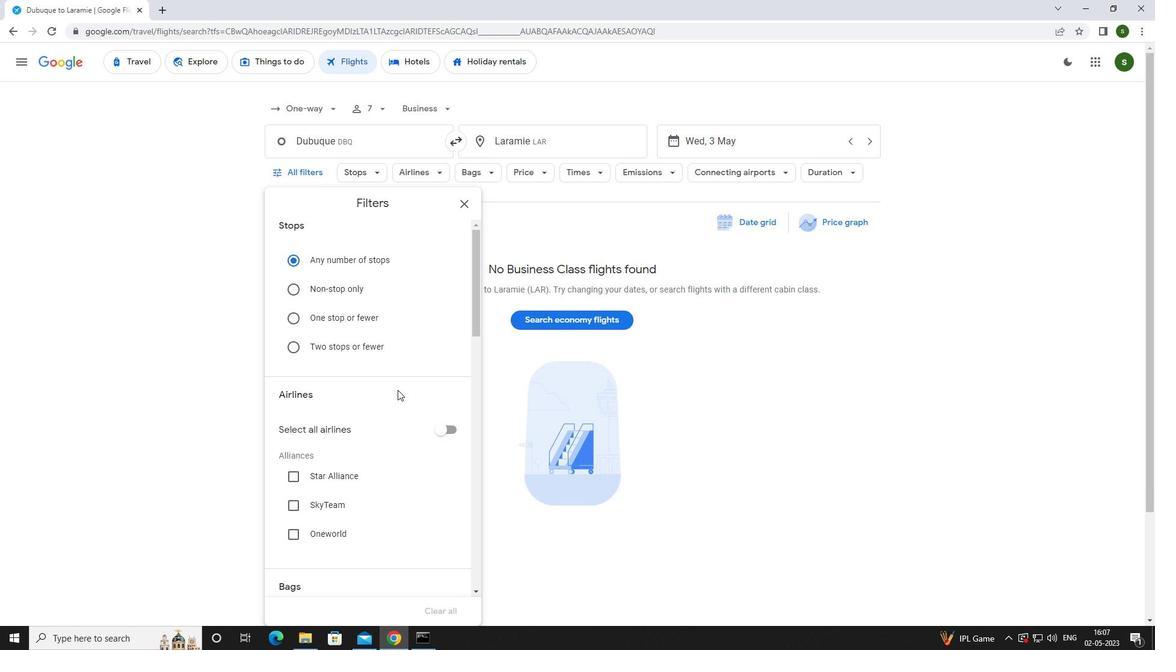 
Action: Mouse scrolled (383, 367) with delta (0, 0)
Screenshot: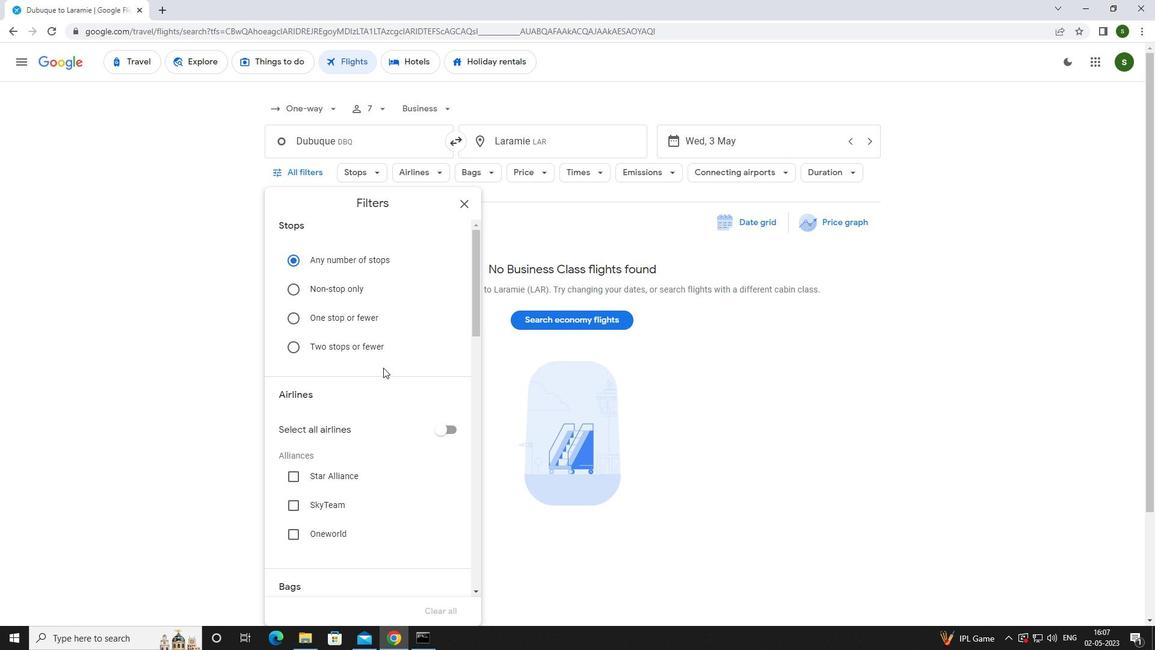 
Action: Mouse scrolled (383, 367) with delta (0, 0)
Screenshot: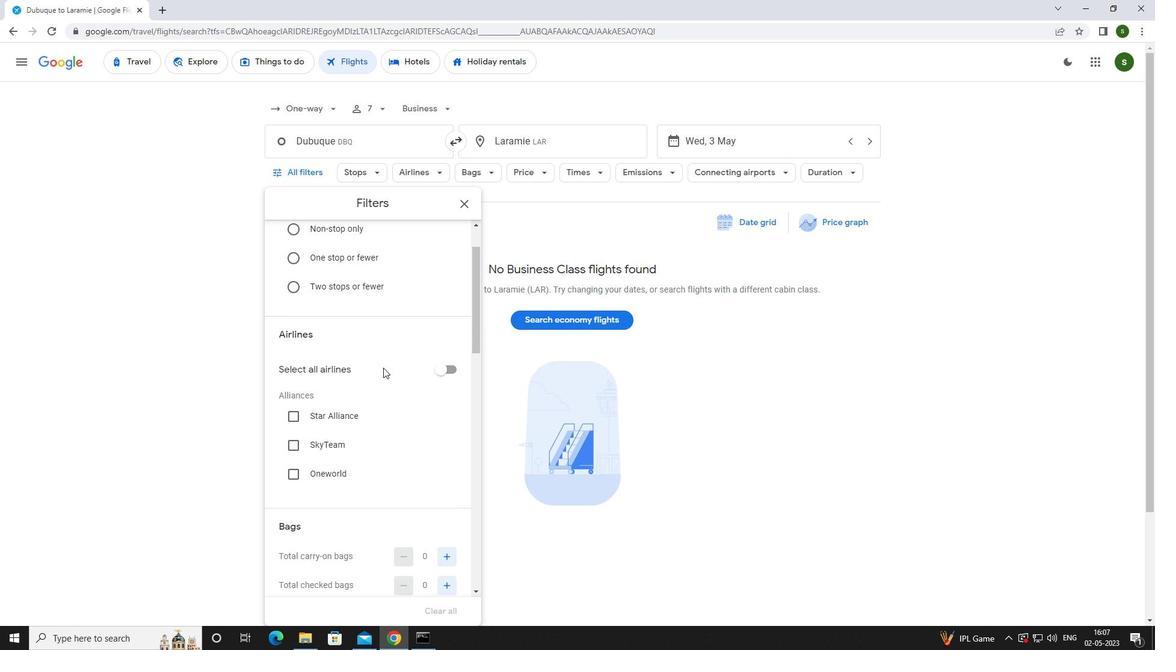 
Action: Mouse scrolled (383, 367) with delta (0, 0)
Screenshot: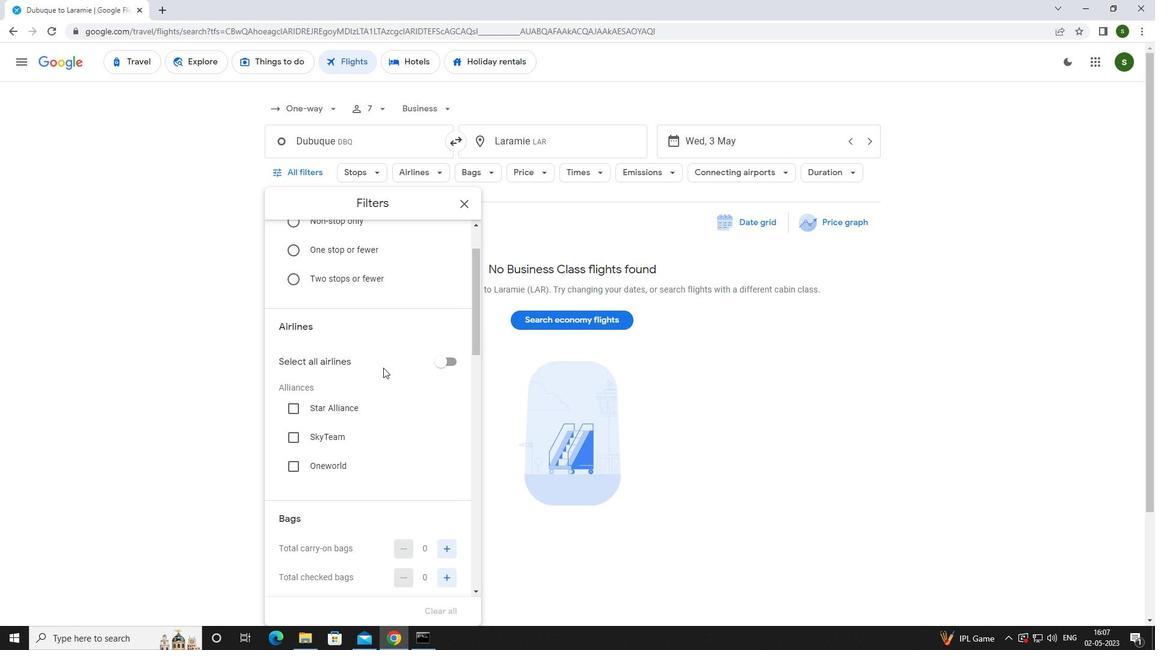 
Action: Mouse scrolled (383, 367) with delta (0, 0)
Screenshot: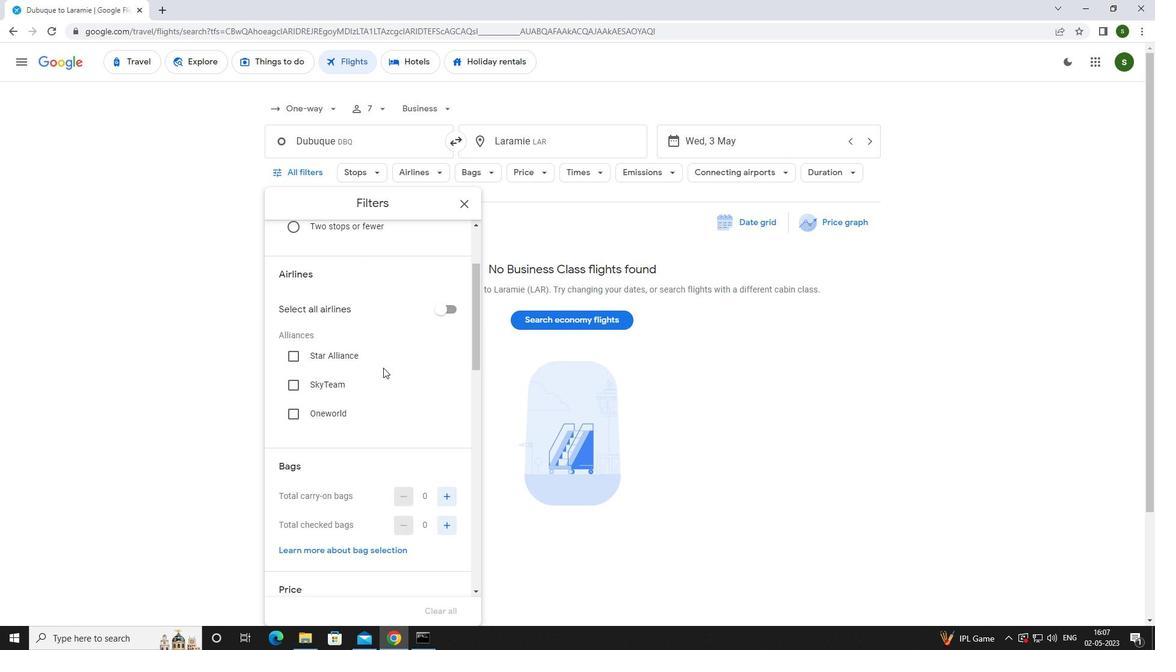 
Action: Mouse scrolled (383, 367) with delta (0, 0)
Screenshot: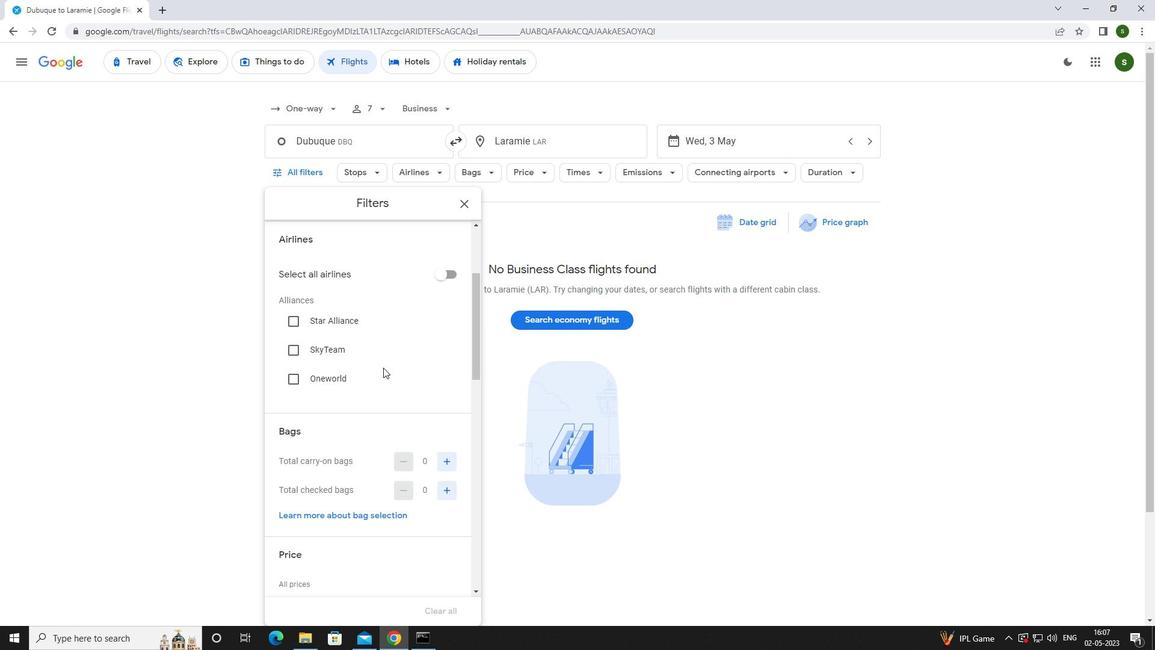 
Action: Mouse moved to (449, 316)
Screenshot: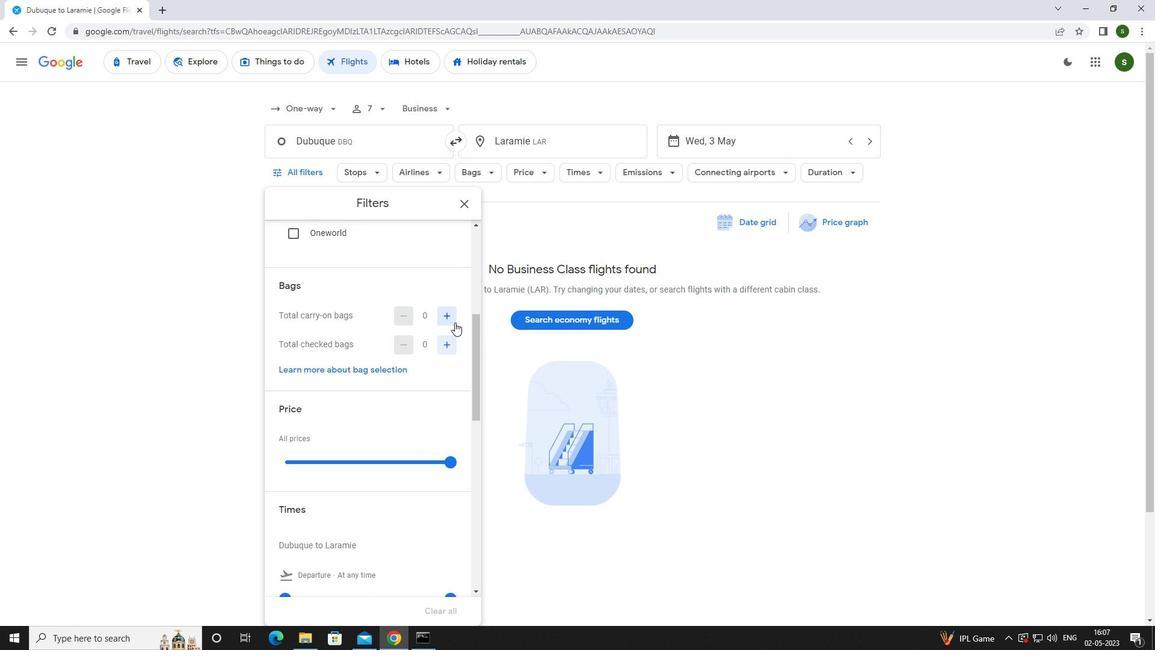 
Action: Mouse pressed left at (449, 316)
Screenshot: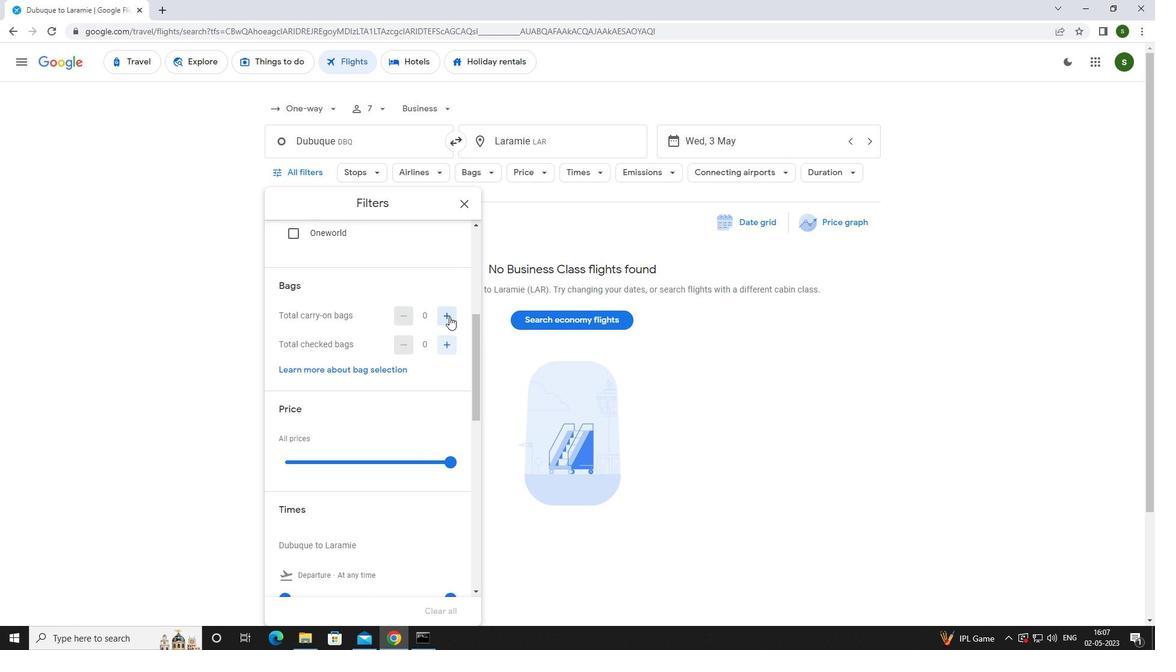 
Action: Mouse moved to (447, 459)
Screenshot: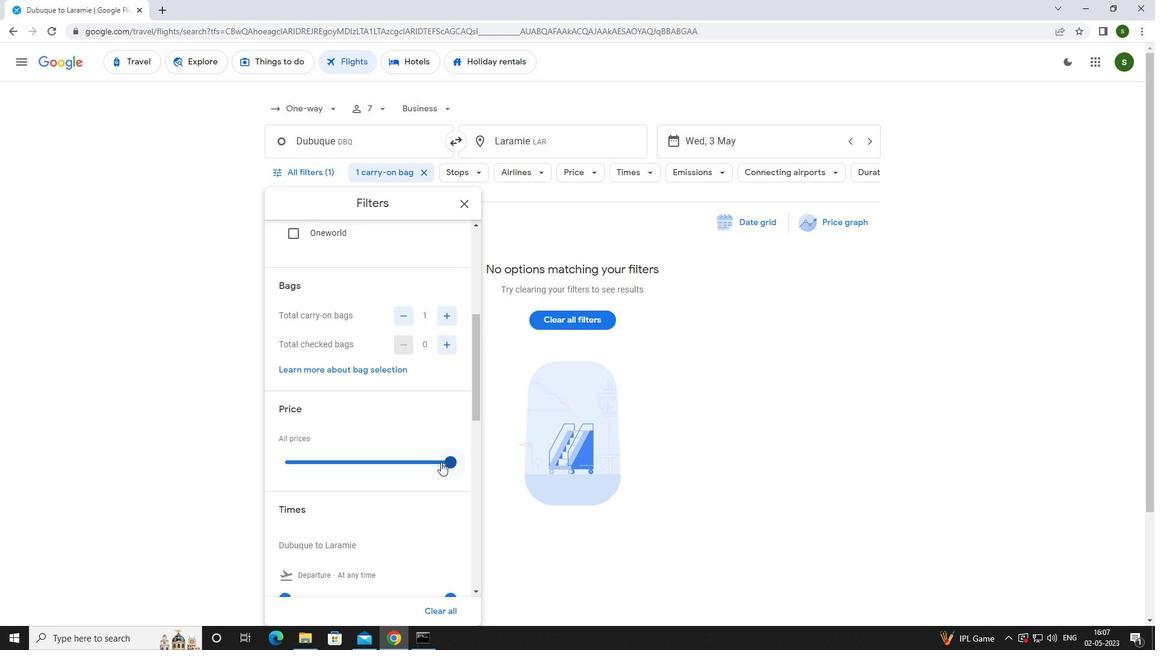 
Action: Mouse pressed left at (447, 459)
Screenshot: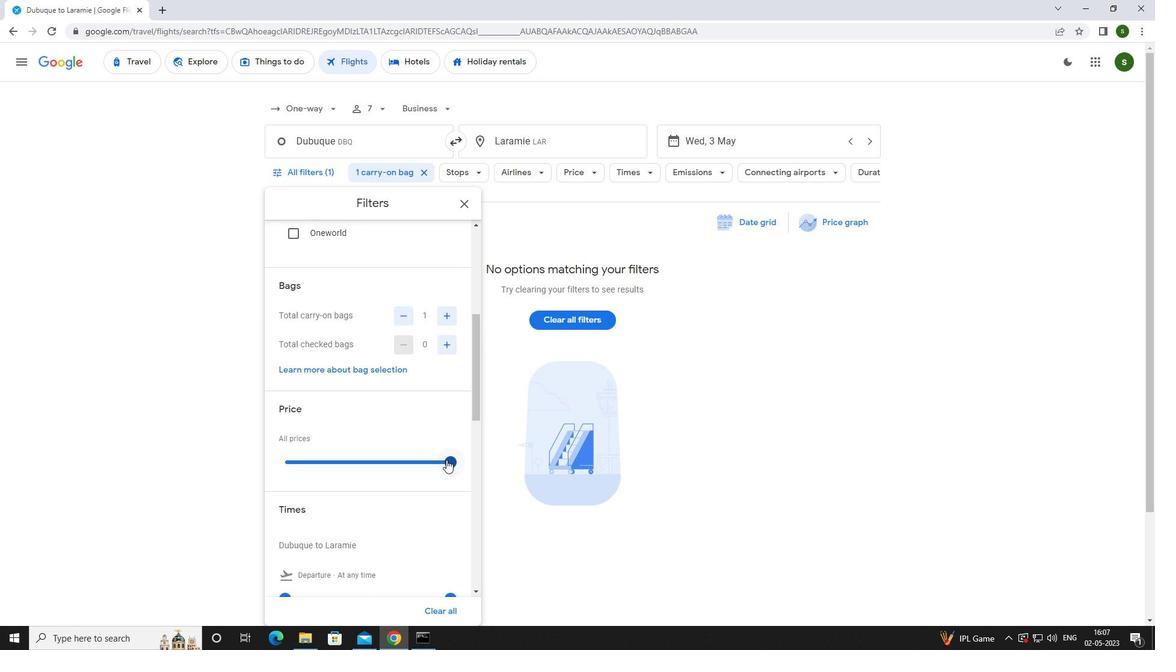 
Action: Mouse moved to (382, 461)
Screenshot: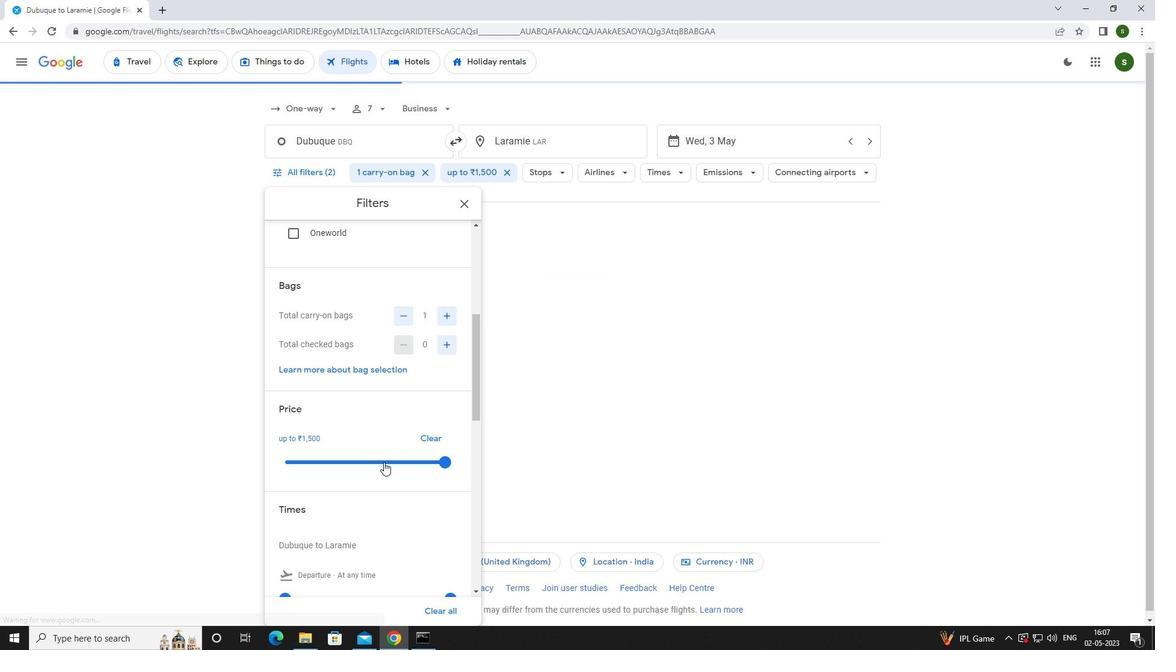 
Action: Mouse scrolled (382, 460) with delta (0, 0)
Screenshot: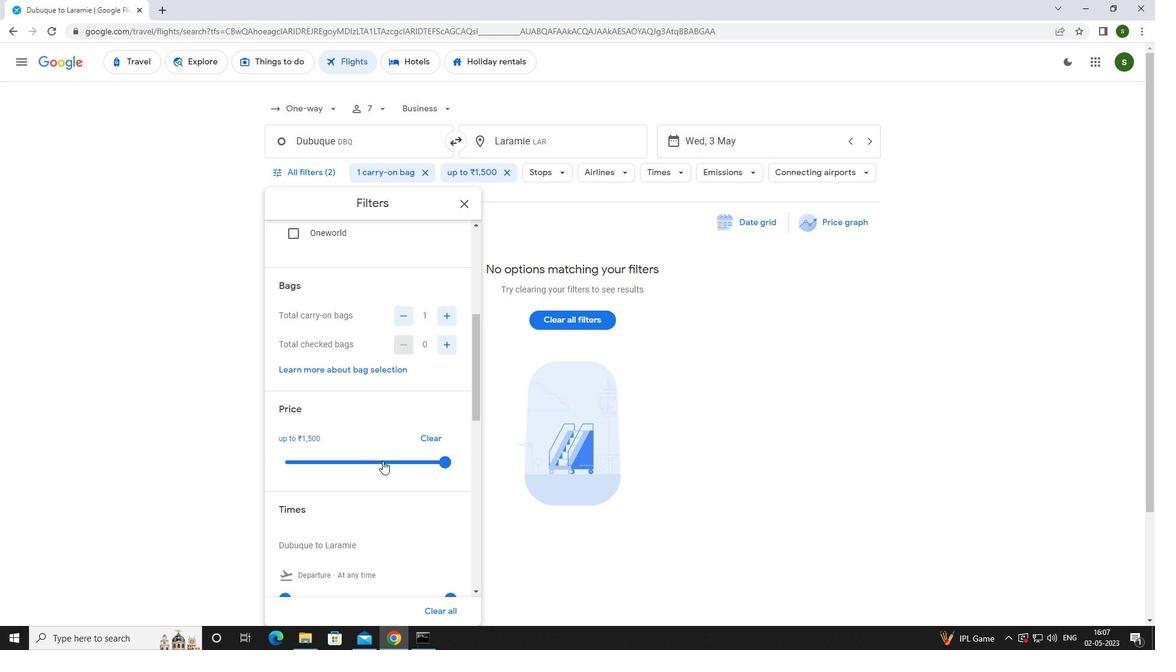 
Action: Mouse moved to (287, 539)
Screenshot: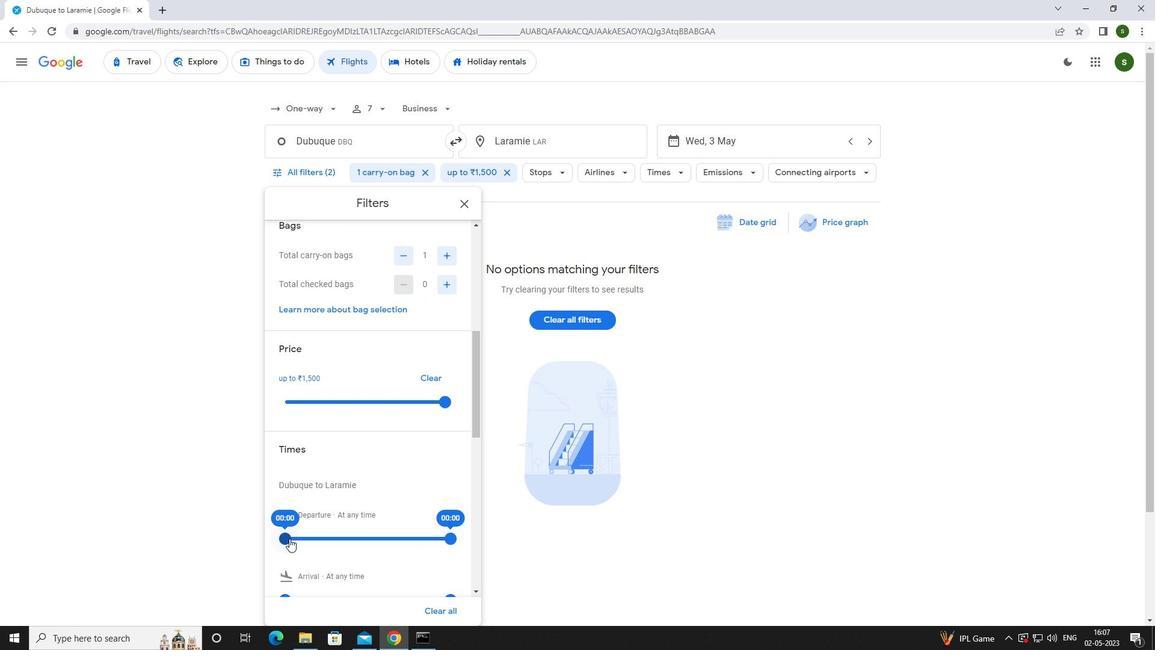 
Action: Mouse pressed left at (287, 539)
Screenshot: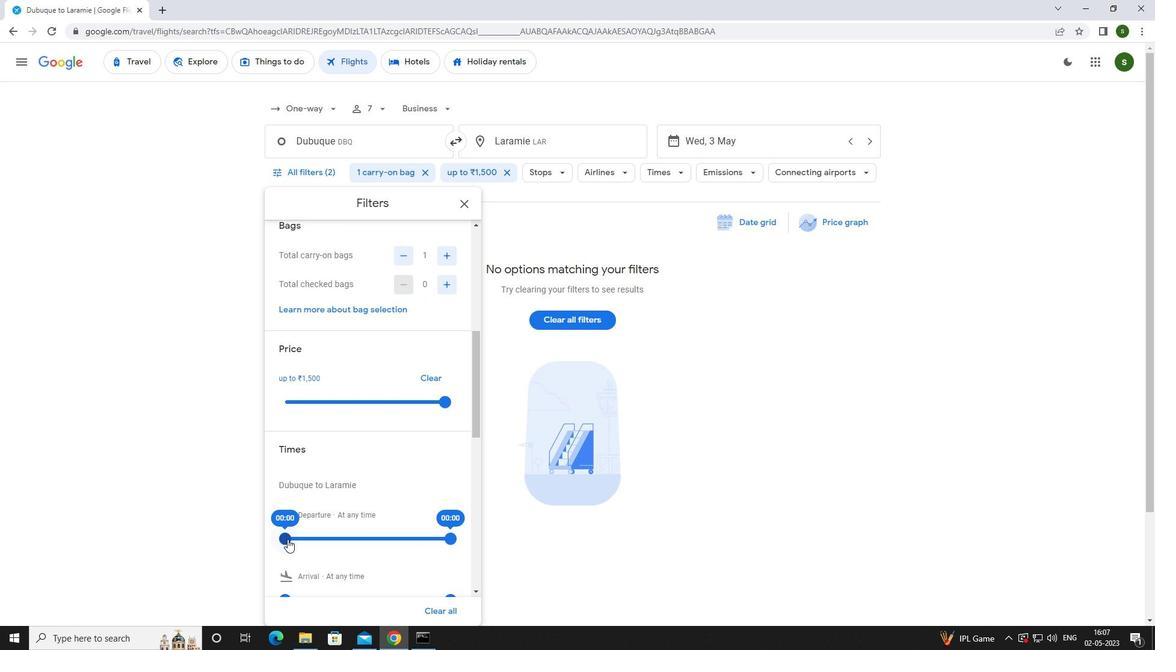 
Action: Mouse moved to (700, 465)
Screenshot: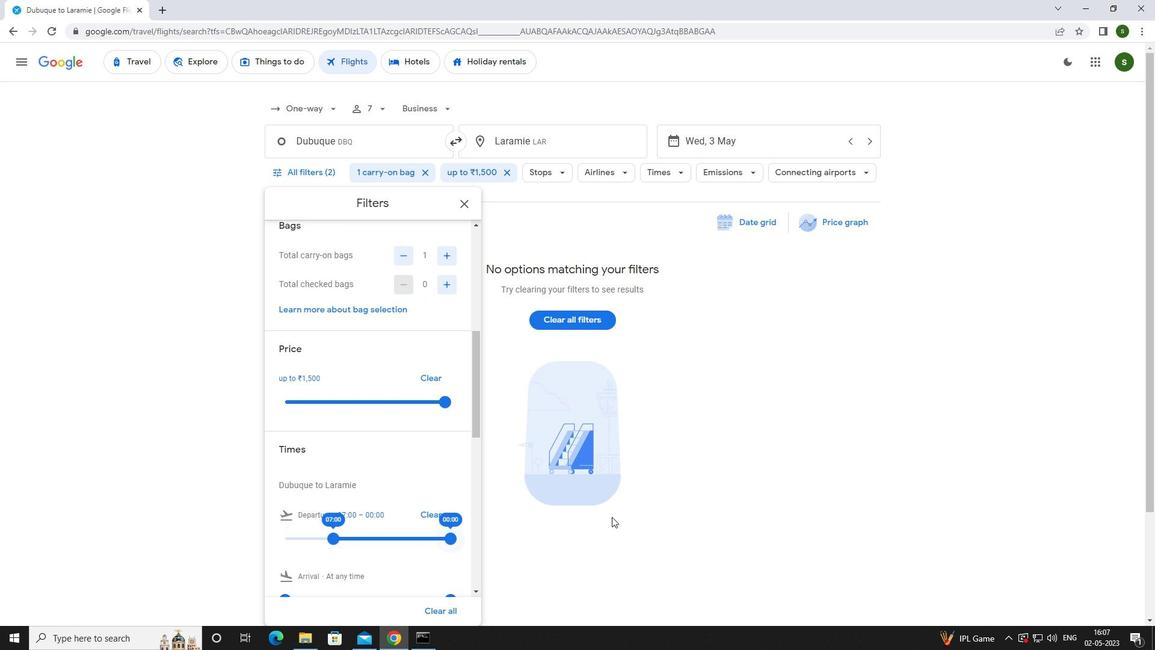 
Action: Mouse pressed left at (700, 465)
Screenshot: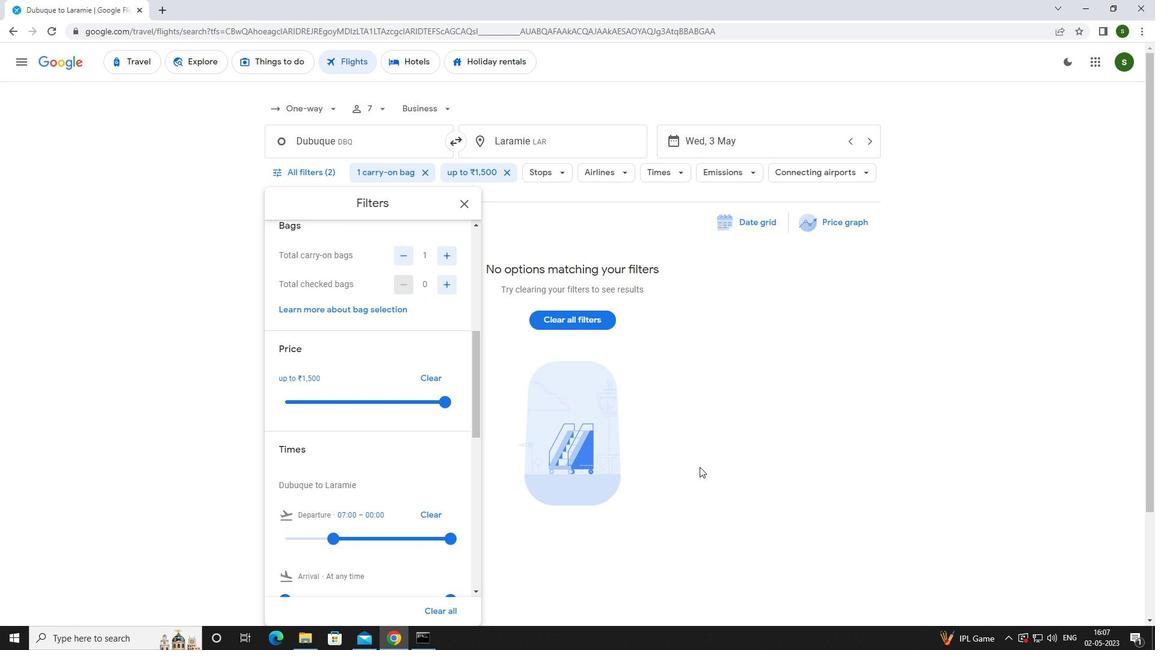 
Action: Mouse moved to (703, 465)
Screenshot: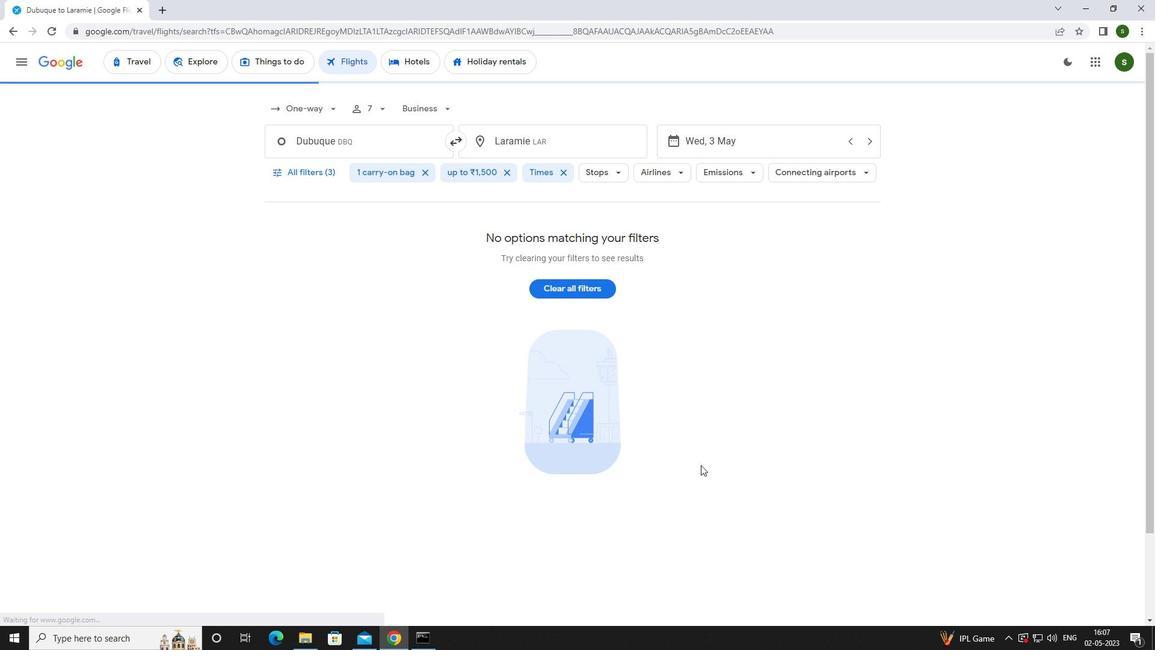 
